 Task: Look for space in Sangmélima, Cameroon from 24th August, 2023 to 10th September, 2023 for 8 adults in price range Rs.12000 to Rs.15000. Place can be entire place or shared room with 4 bedrooms having 8 beds and 4 bathrooms. Property type can be house, flat, guest house. Amenities needed are: wifi, TV, free parkinig on premises, gym, breakfast. Booking option can be shelf check-in. Required host language is English.
Action: Mouse moved to (406, 103)
Screenshot: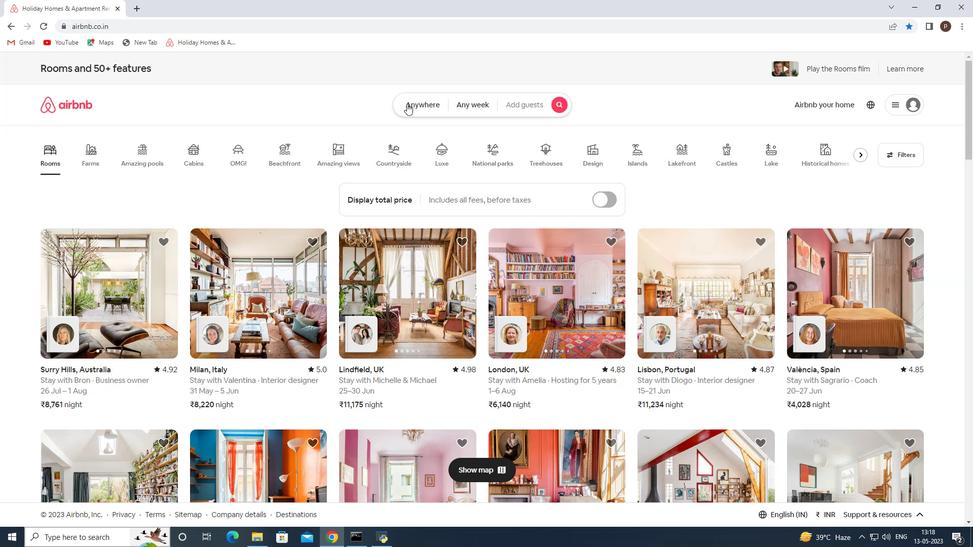 
Action: Mouse pressed left at (406, 103)
Screenshot: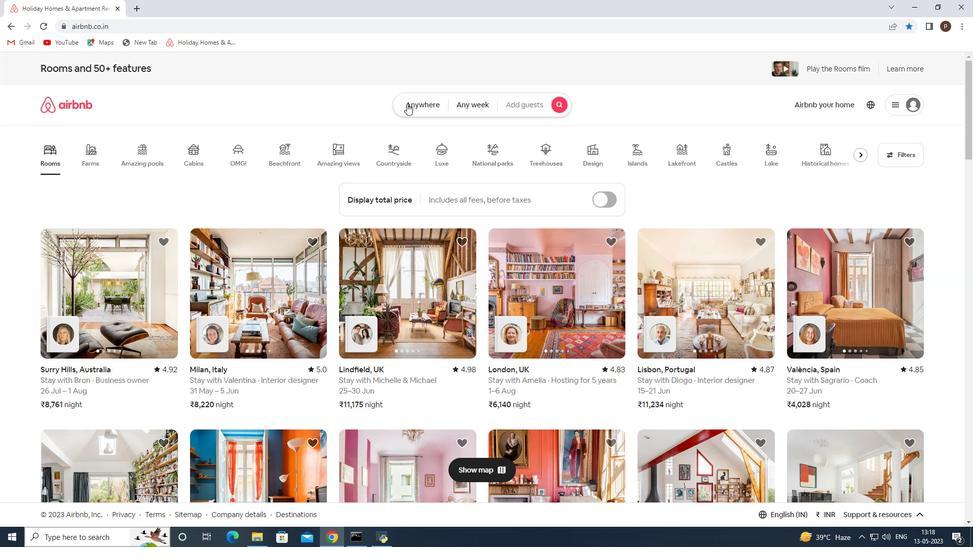 
Action: Mouse moved to (363, 147)
Screenshot: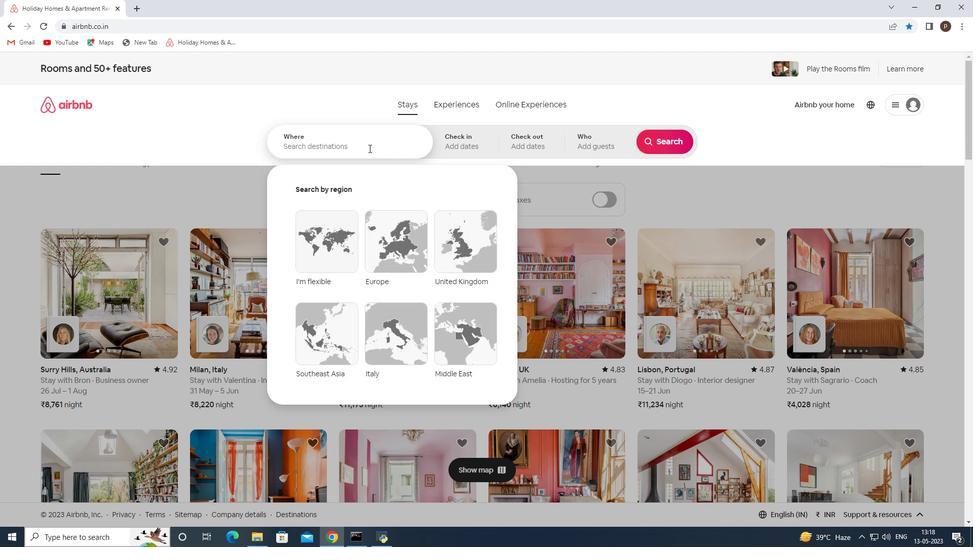 
Action: Mouse pressed left at (363, 147)
Screenshot: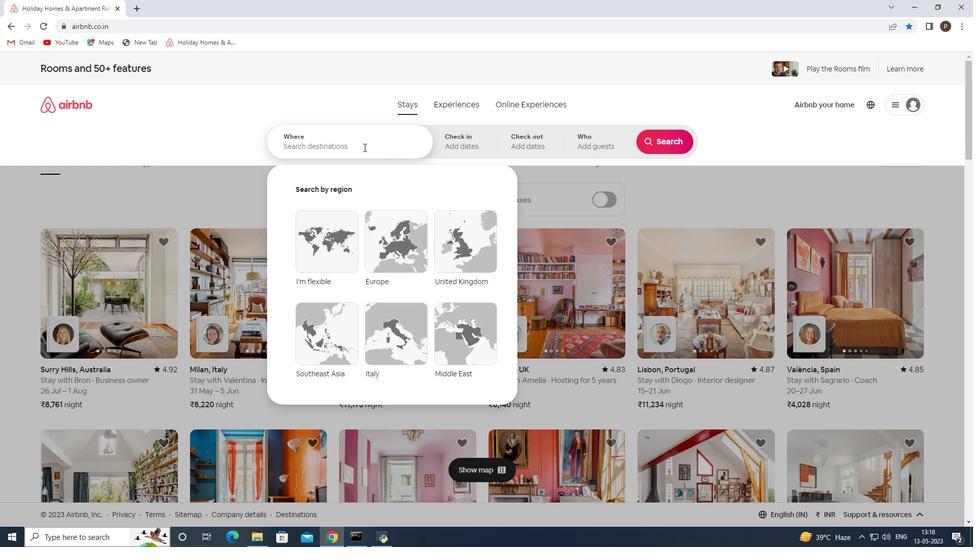 
Action: Key pressed <Key.caps_lock>S<Key.caps_lock>angmelima
Screenshot: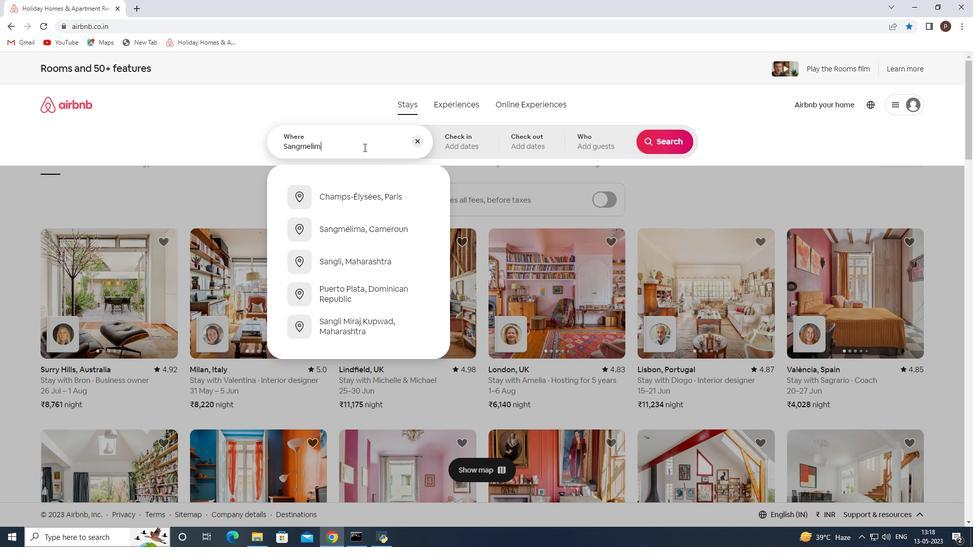 
Action: Mouse moved to (381, 198)
Screenshot: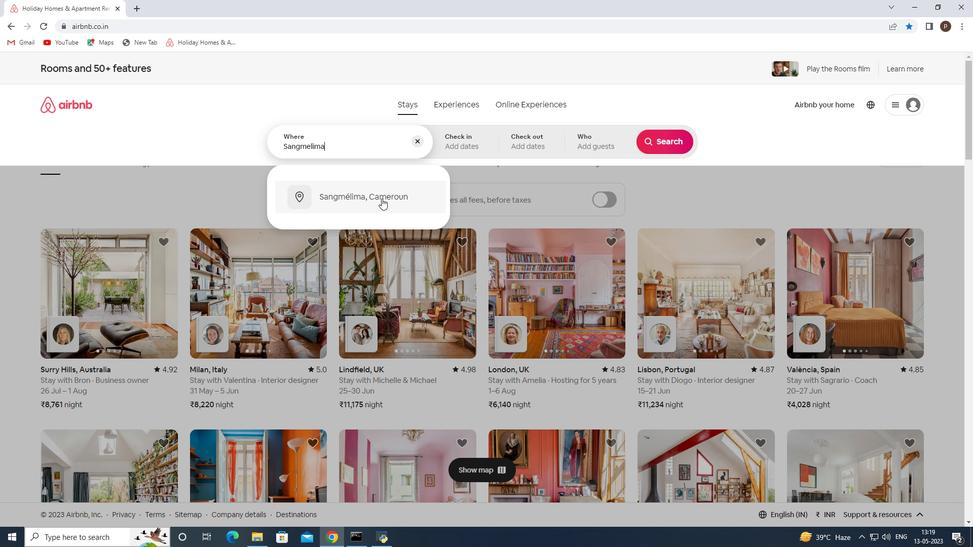 
Action: Mouse pressed left at (381, 198)
Screenshot: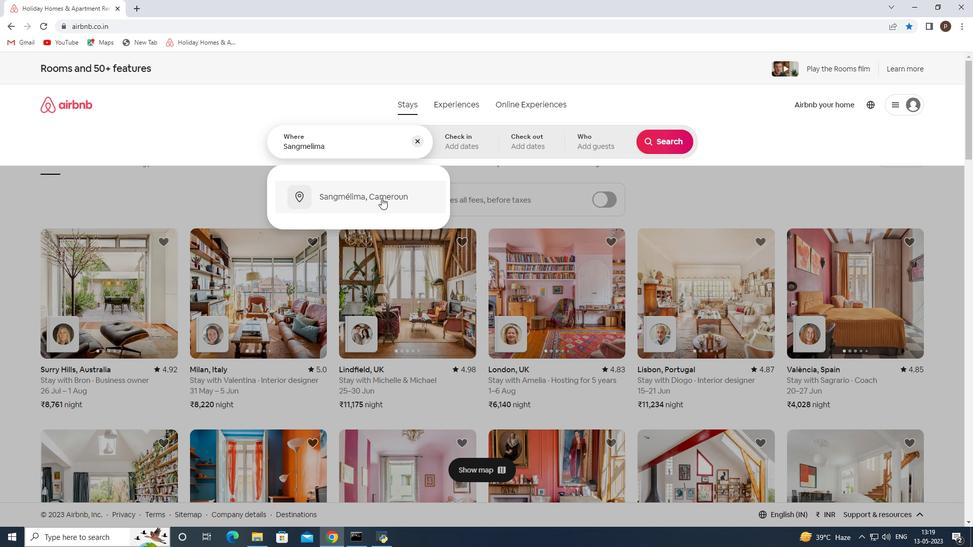 
Action: Mouse moved to (658, 223)
Screenshot: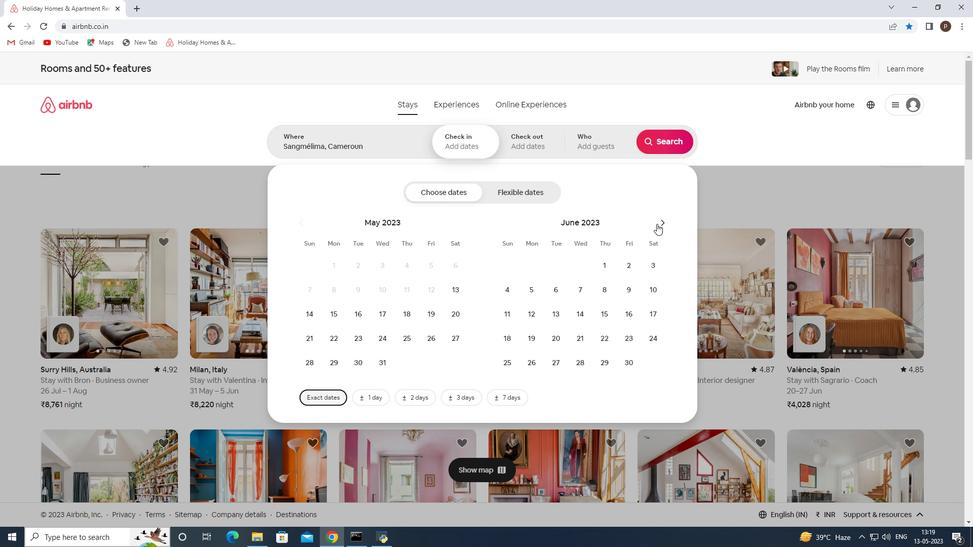 
Action: Mouse pressed left at (658, 223)
Screenshot: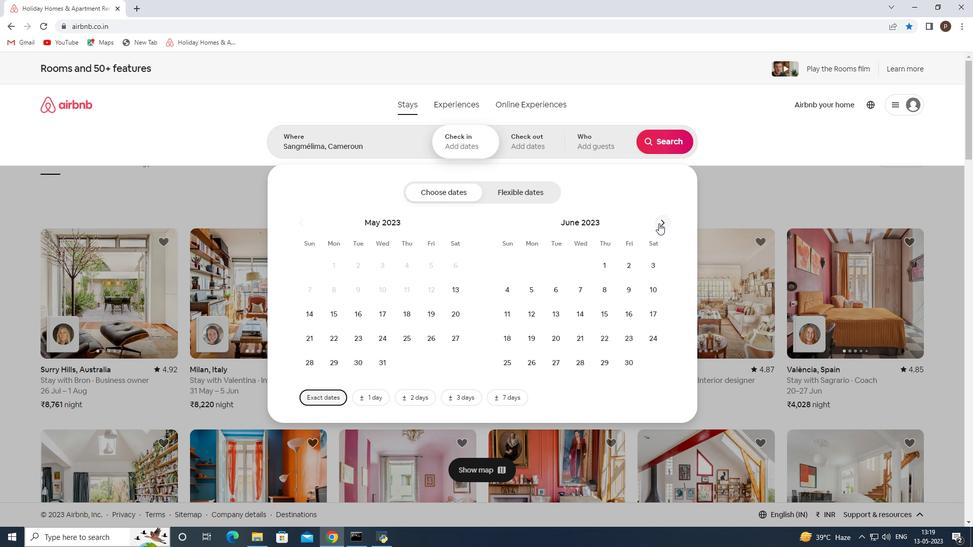 
Action: Mouse pressed left at (658, 223)
Screenshot: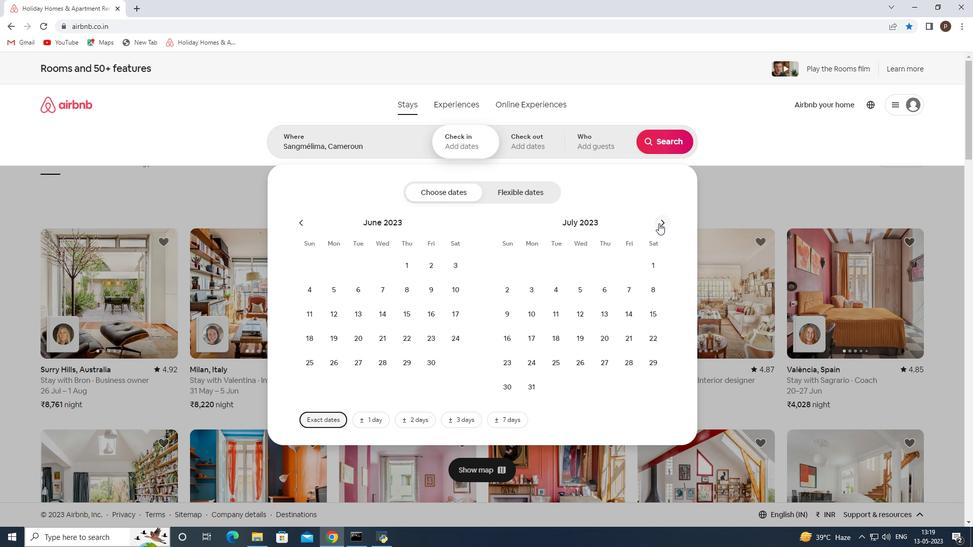 
Action: Mouse pressed left at (658, 223)
Screenshot: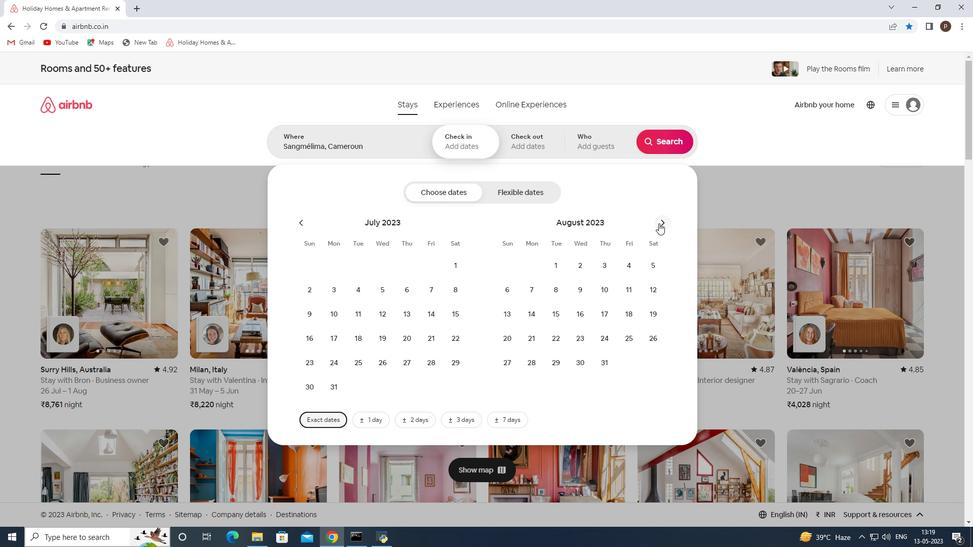 
Action: Mouse moved to (404, 338)
Screenshot: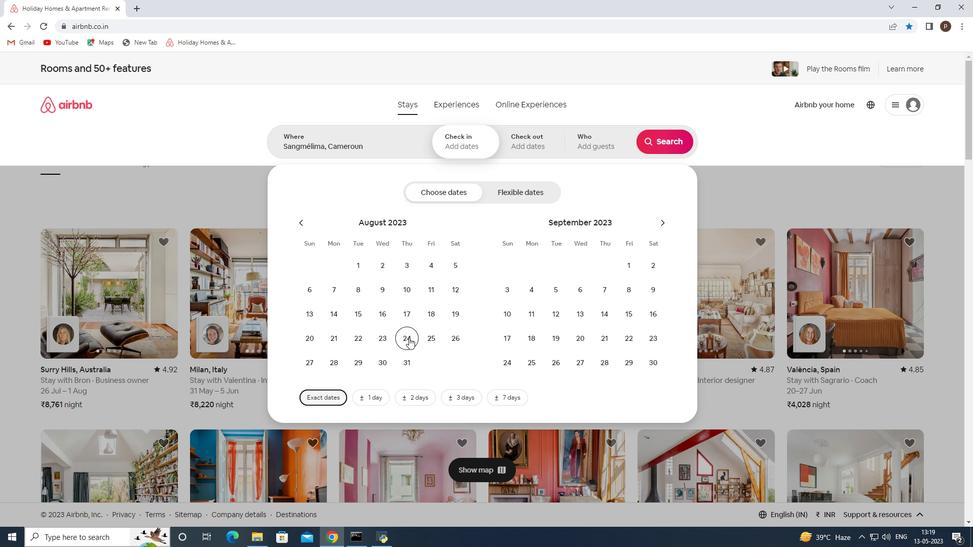 
Action: Mouse pressed left at (404, 338)
Screenshot: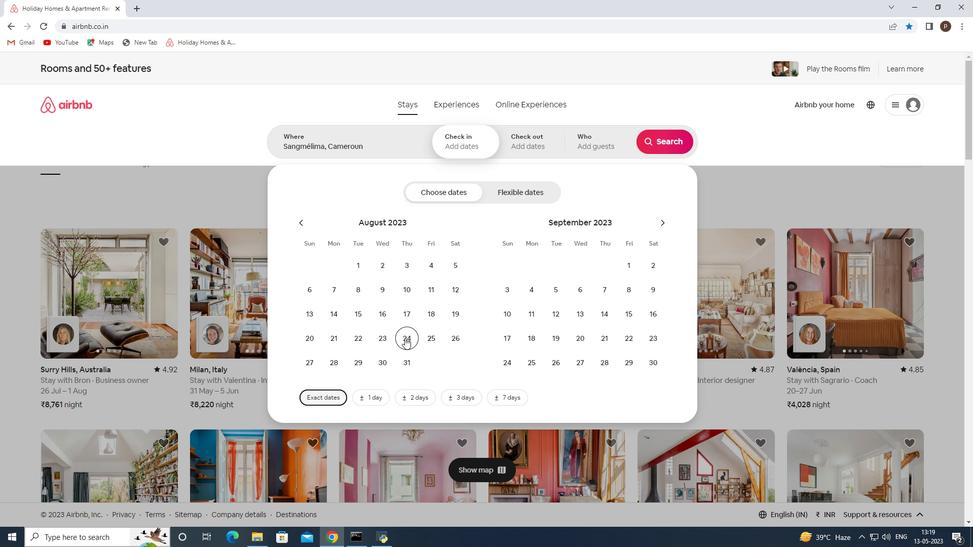 
Action: Mouse moved to (508, 310)
Screenshot: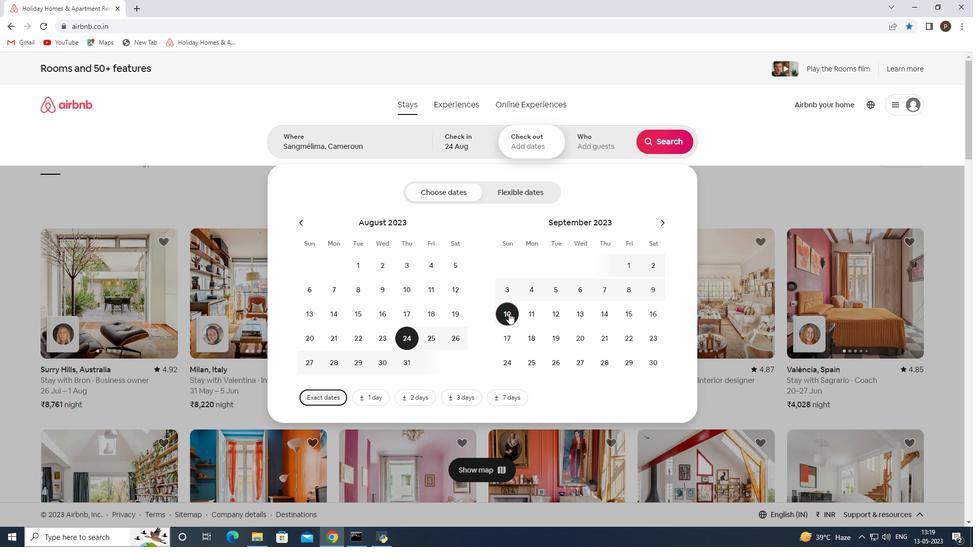 
Action: Mouse pressed left at (508, 310)
Screenshot: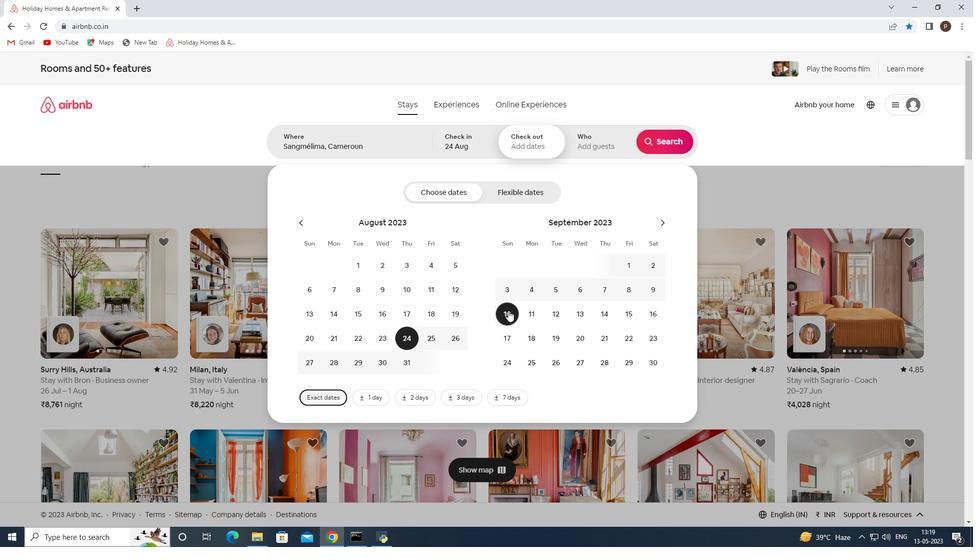 
Action: Mouse moved to (591, 146)
Screenshot: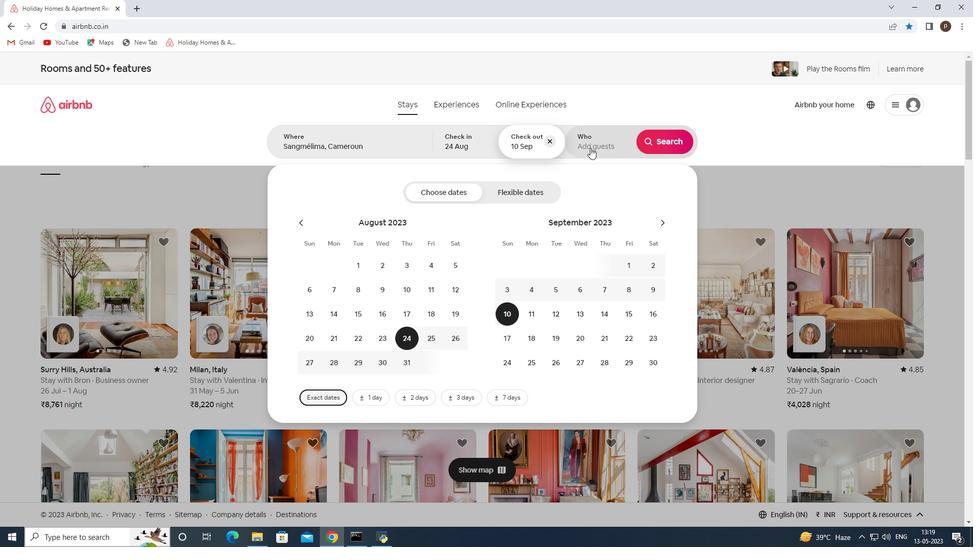 
Action: Mouse pressed left at (591, 146)
Screenshot: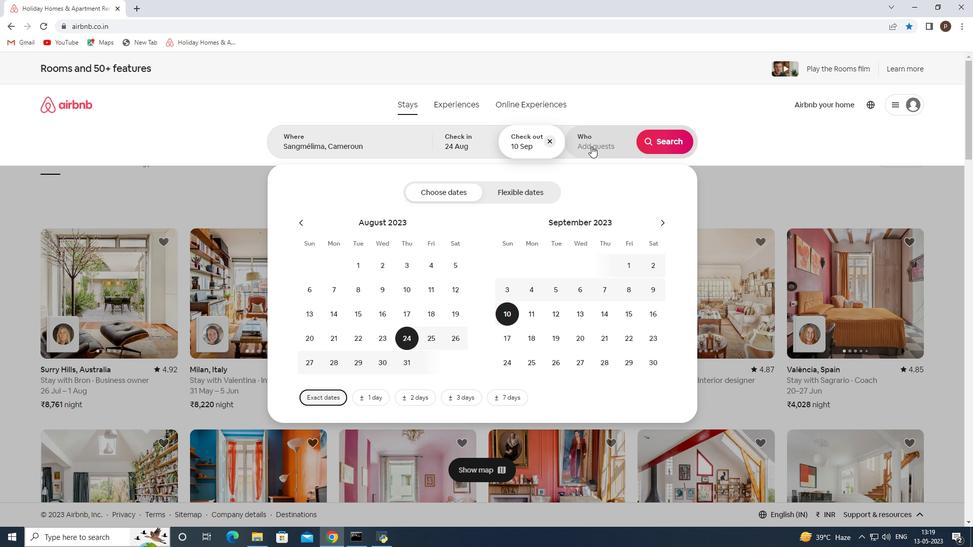 
Action: Mouse moved to (669, 197)
Screenshot: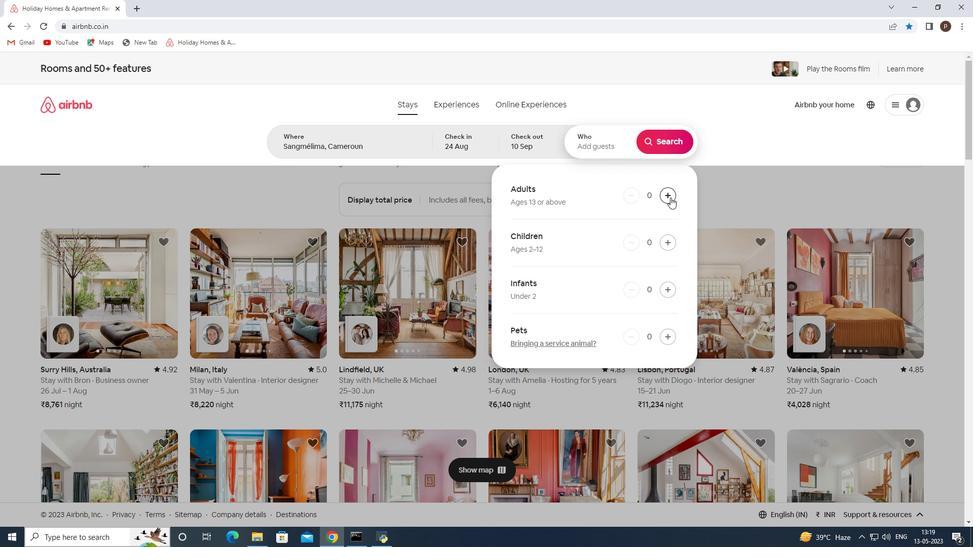 
Action: Mouse pressed left at (669, 197)
Screenshot: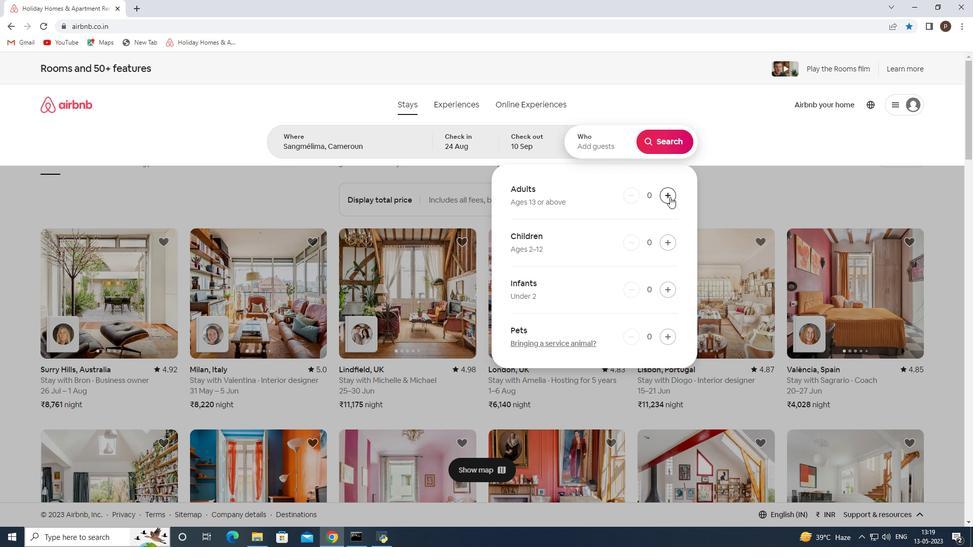 
Action: Mouse pressed left at (669, 197)
Screenshot: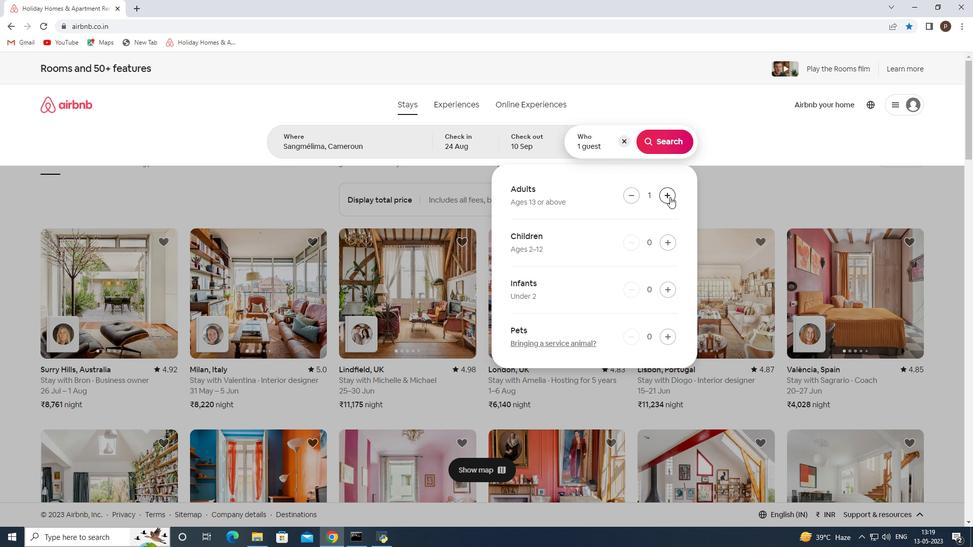
Action: Mouse pressed left at (669, 197)
Screenshot: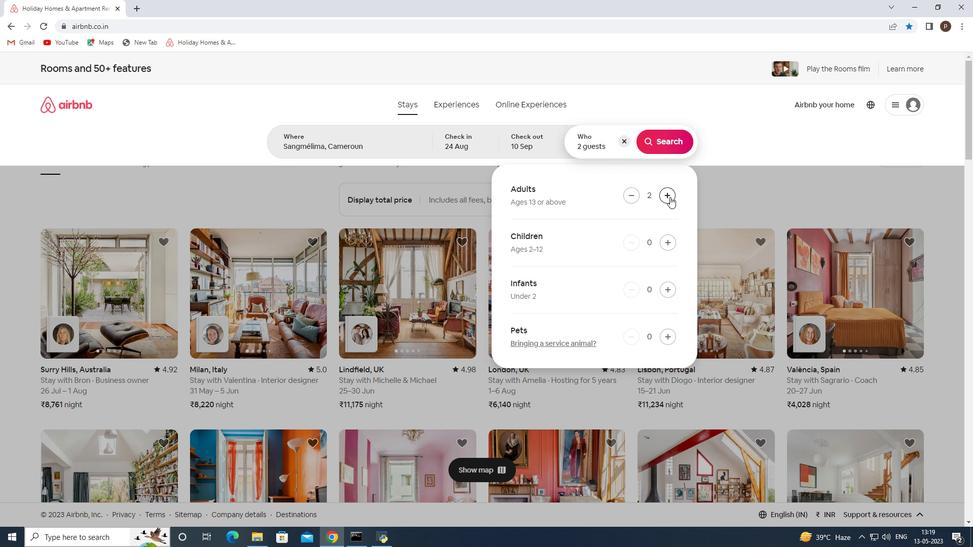 
Action: Mouse pressed left at (669, 197)
Screenshot: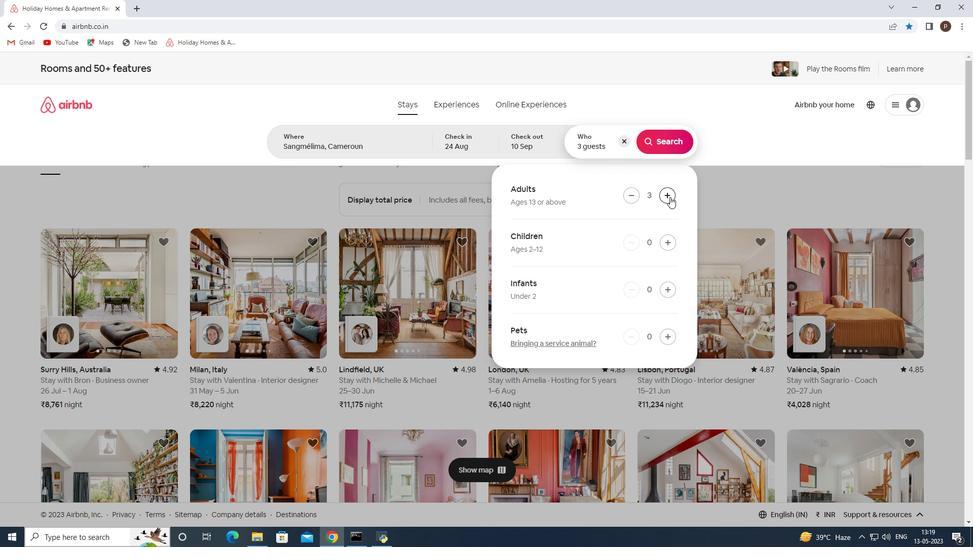 
Action: Mouse pressed left at (669, 197)
Screenshot: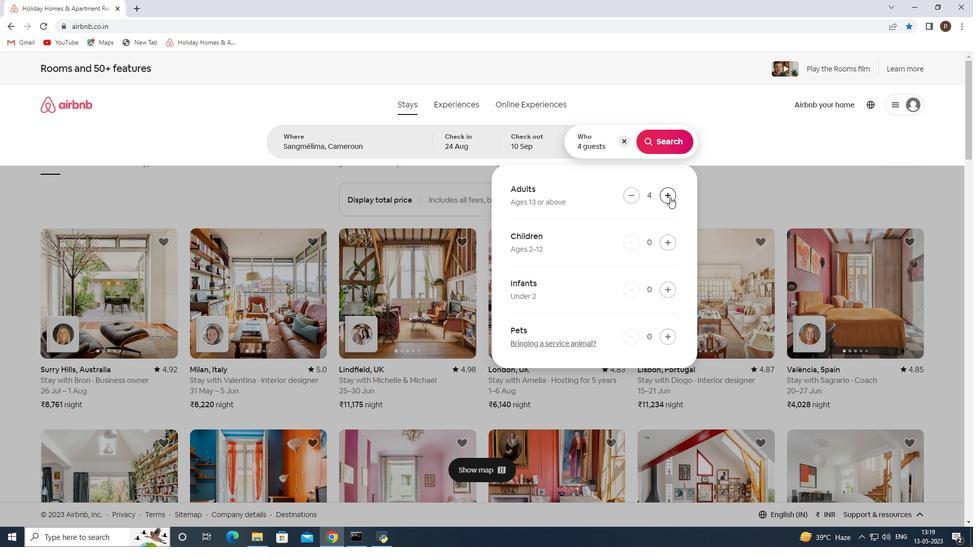 
Action: Mouse pressed left at (669, 197)
Screenshot: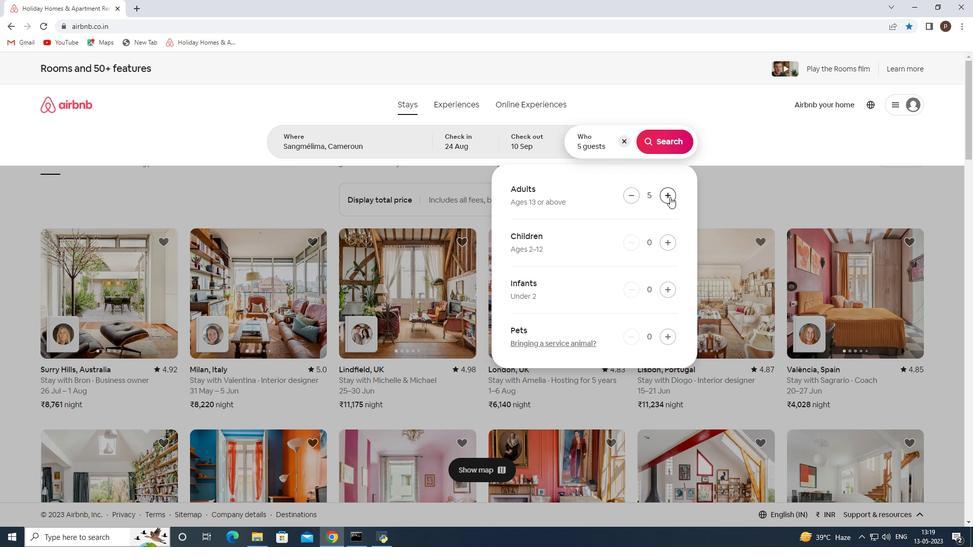 
Action: Mouse pressed left at (669, 197)
Screenshot: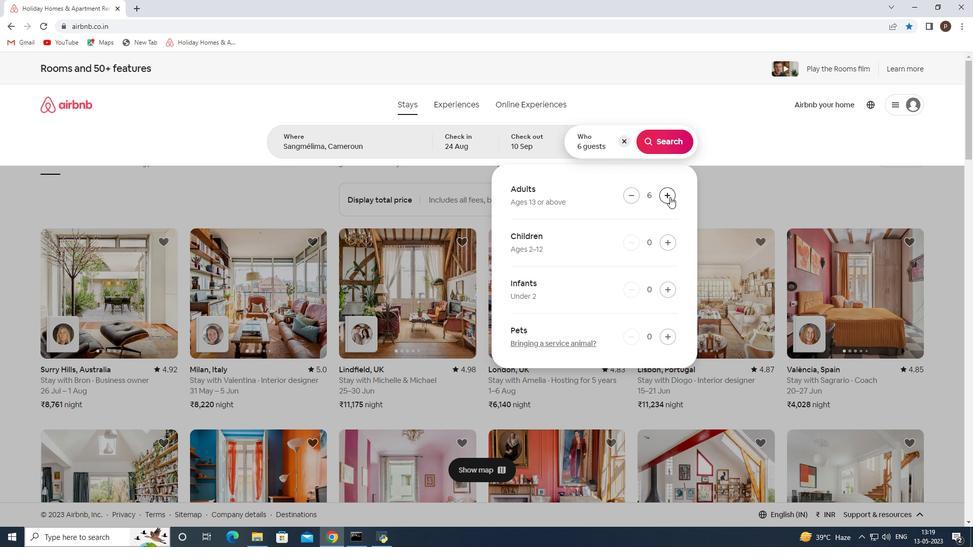 
Action: Mouse pressed left at (669, 197)
Screenshot: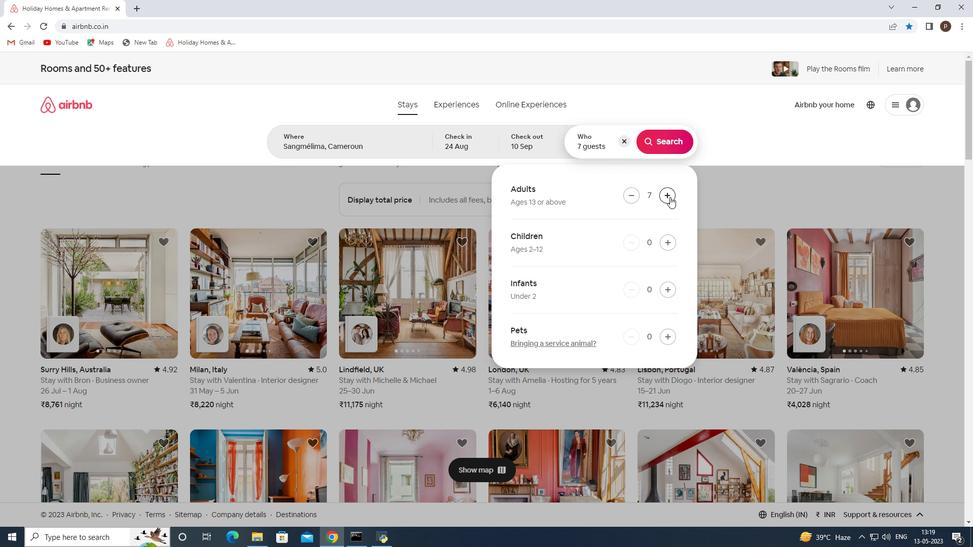 
Action: Mouse moved to (666, 143)
Screenshot: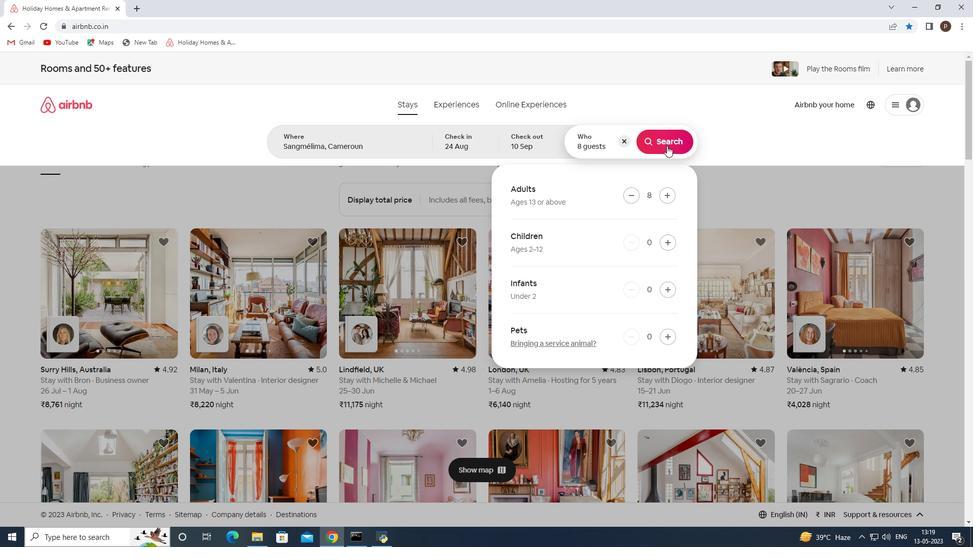 
Action: Mouse pressed left at (666, 143)
Screenshot: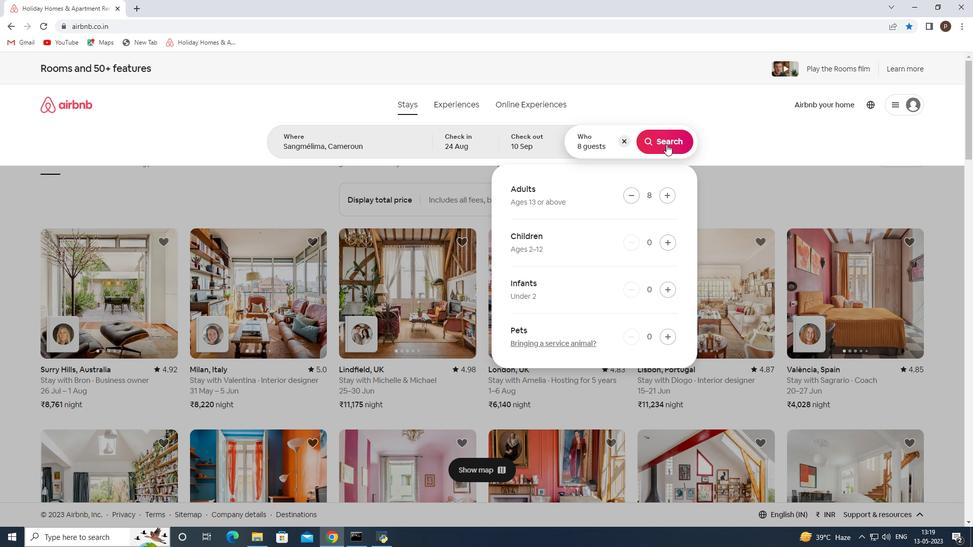 
Action: Mouse moved to (916, 110)
Screenshot: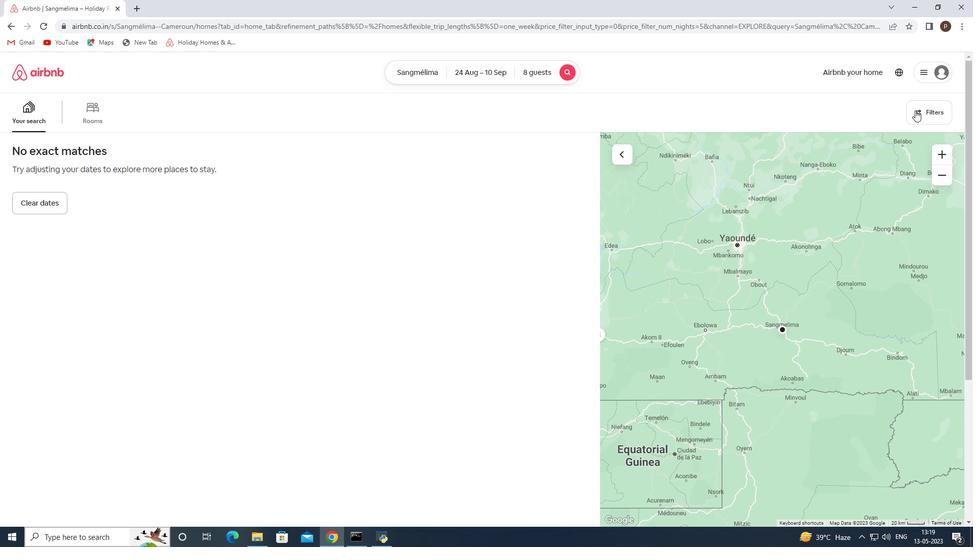 
Action: Mouse pressed left at (916, 110)
Screenshot: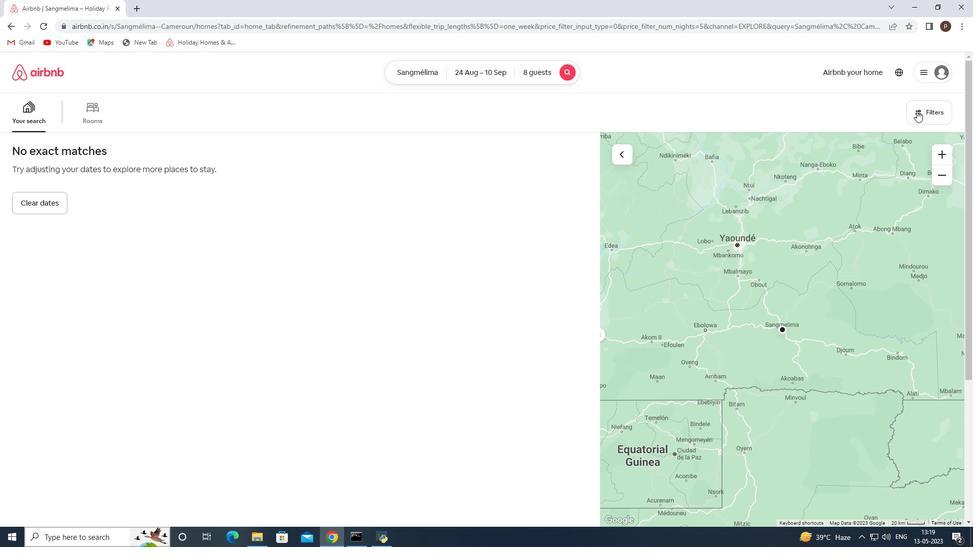 
Action: Mouse moved to (337, 363)
Screenshot: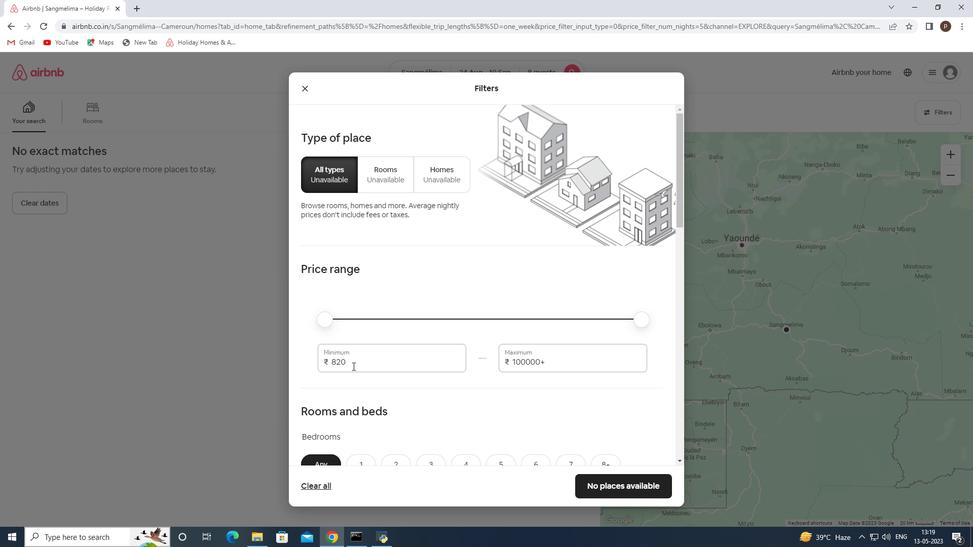 
Action: Mouse pressed left at (337, 363)
Screenshot: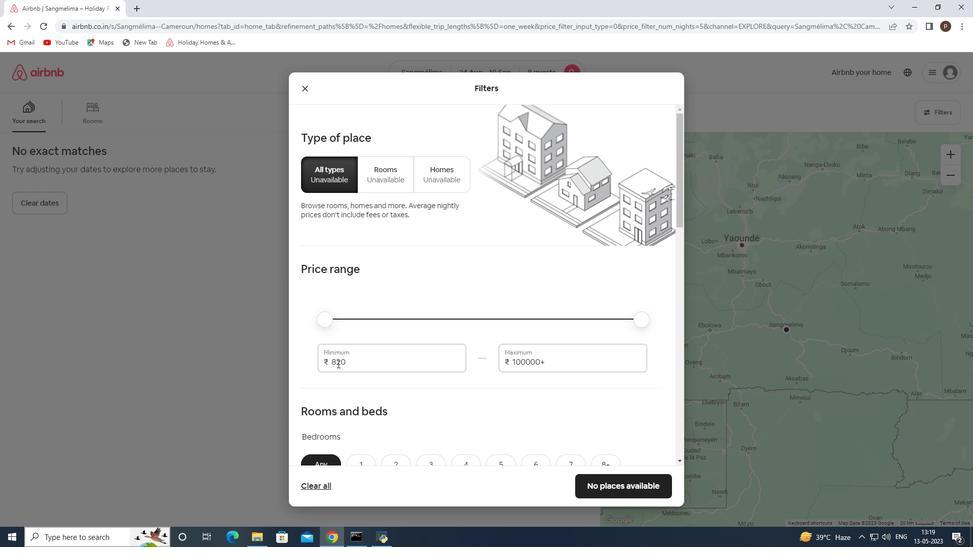
Action: Mouse pressed left at (337, 363)
Screenshot: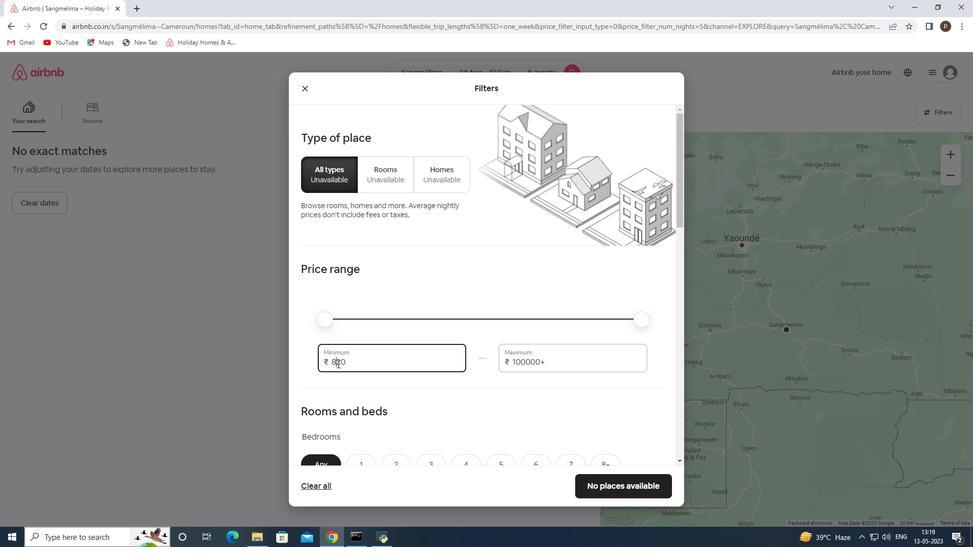 
Action: Key pressed 12000<Key.tab>15000
Screenshot: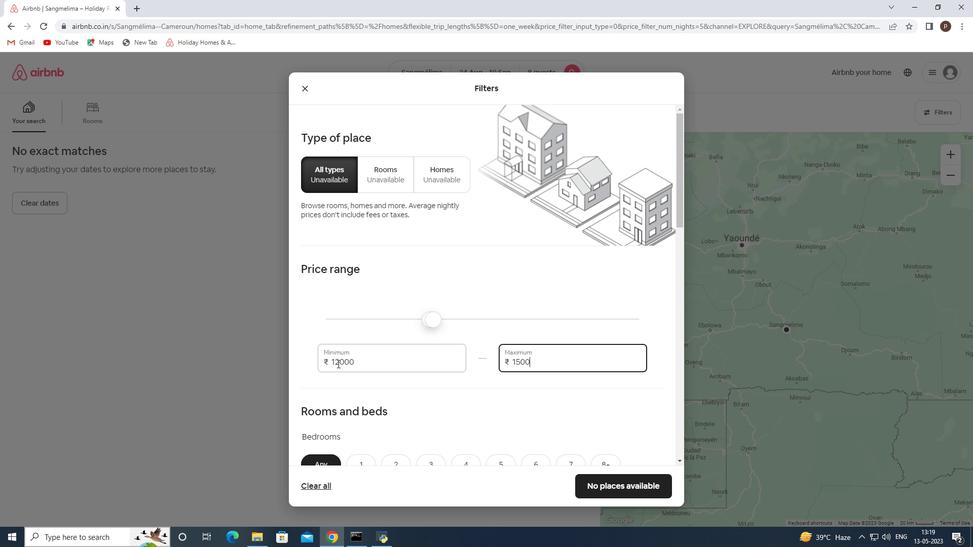 
Action: Mouse scrolled (337, 363) with delta (0, 0)
Screenshot: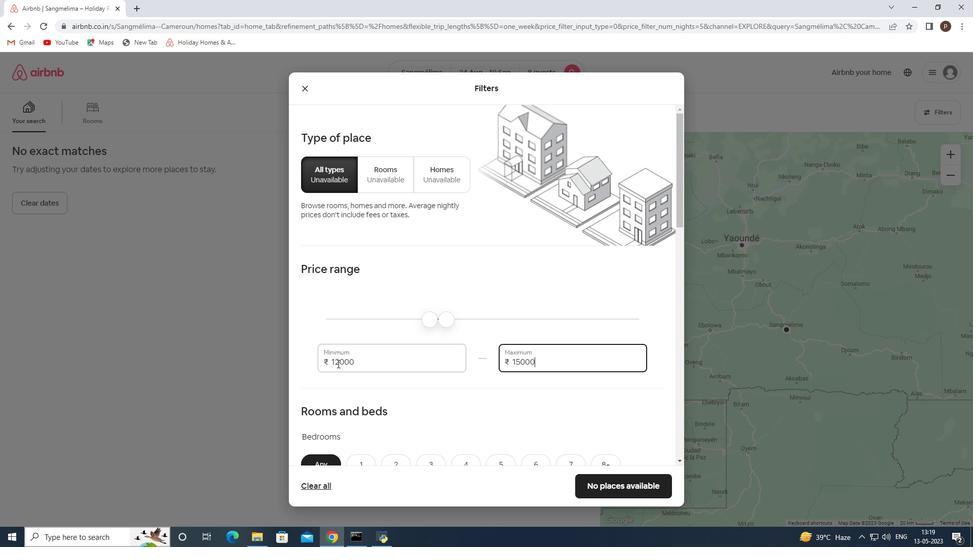 
Action: Mouse scrolled (337, 363) with delta (0, 0)
Screenshot: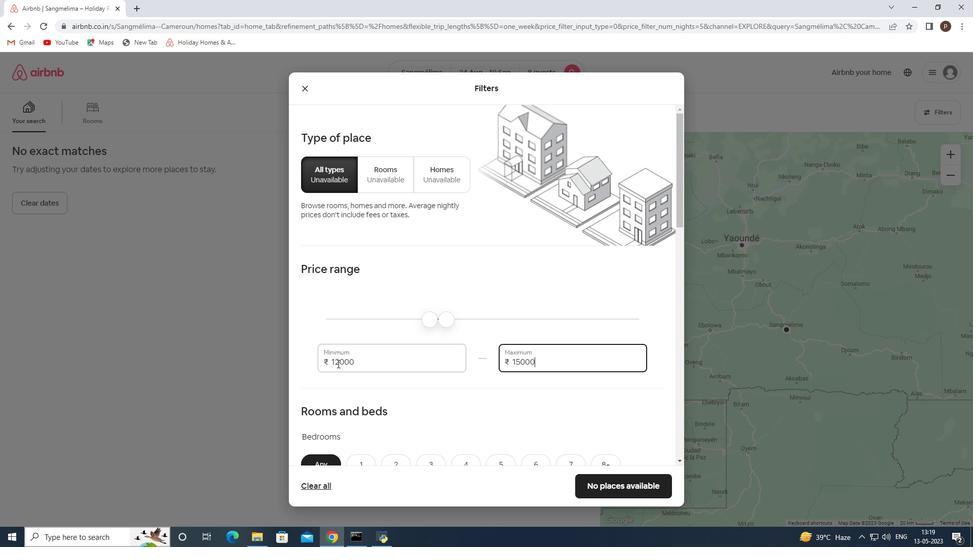 
Action: Mouse moved to (468, 359)
Screenshot: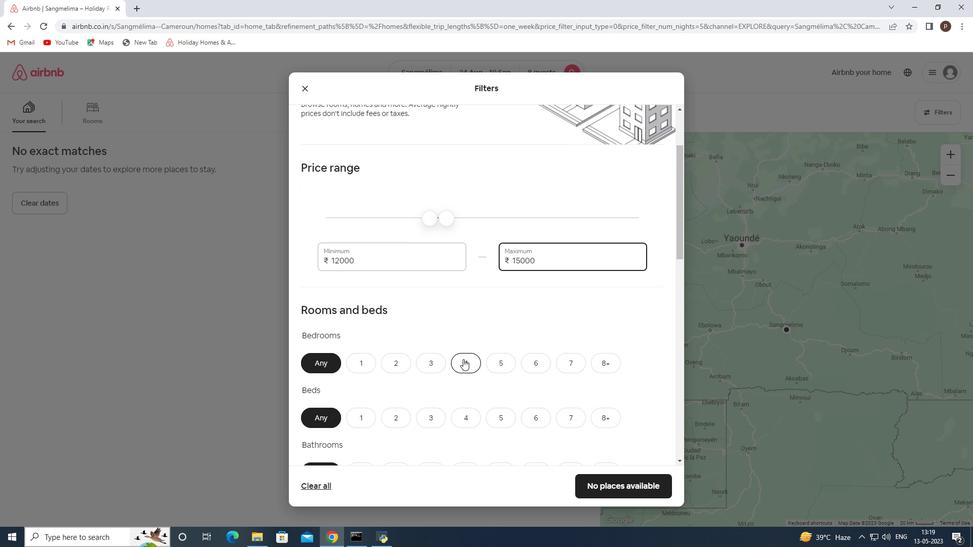 
Action: Mouse pressed left at (468, 359)
Screenshot: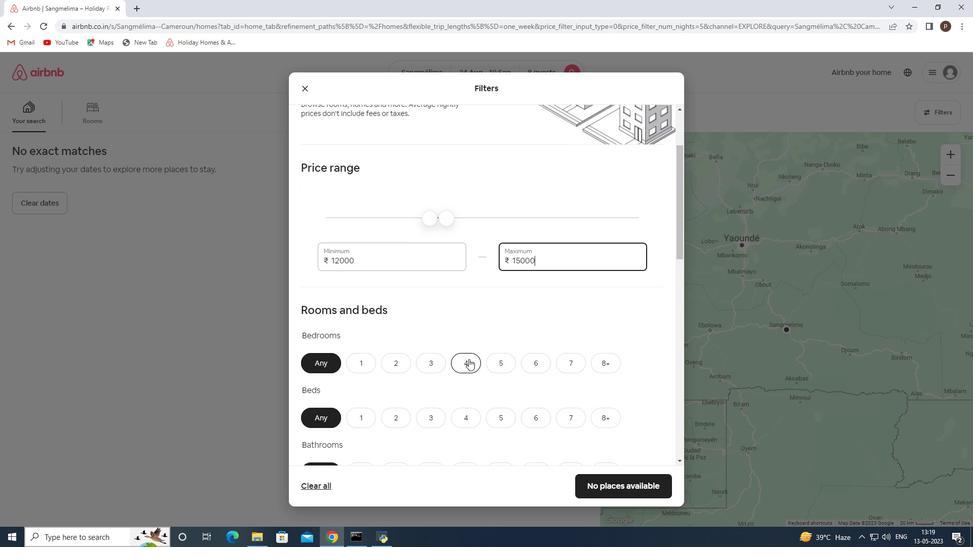 
Action: Mouse scrolled (468, 358) with delta (0, 0)
Screenshot: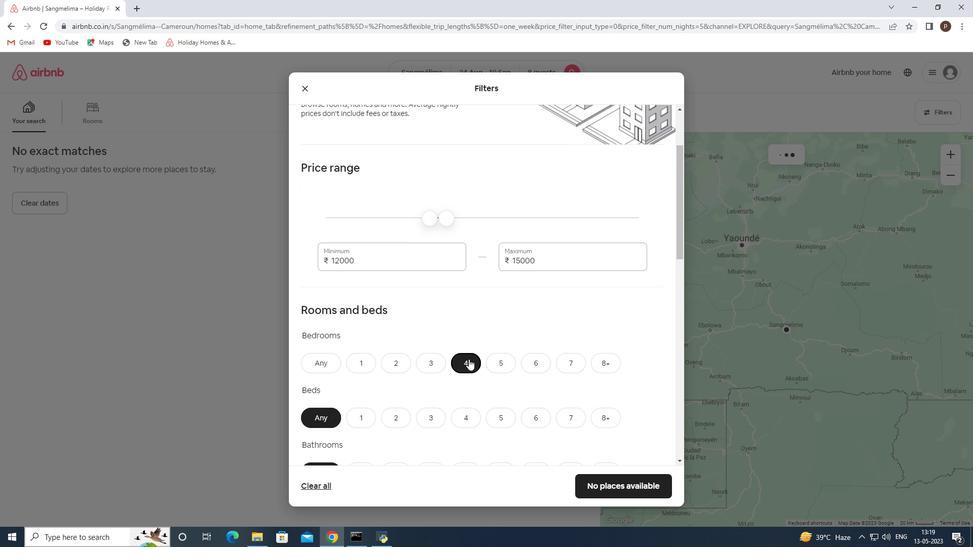 
Action: Mouse moved to (607, 362)
Screenshot: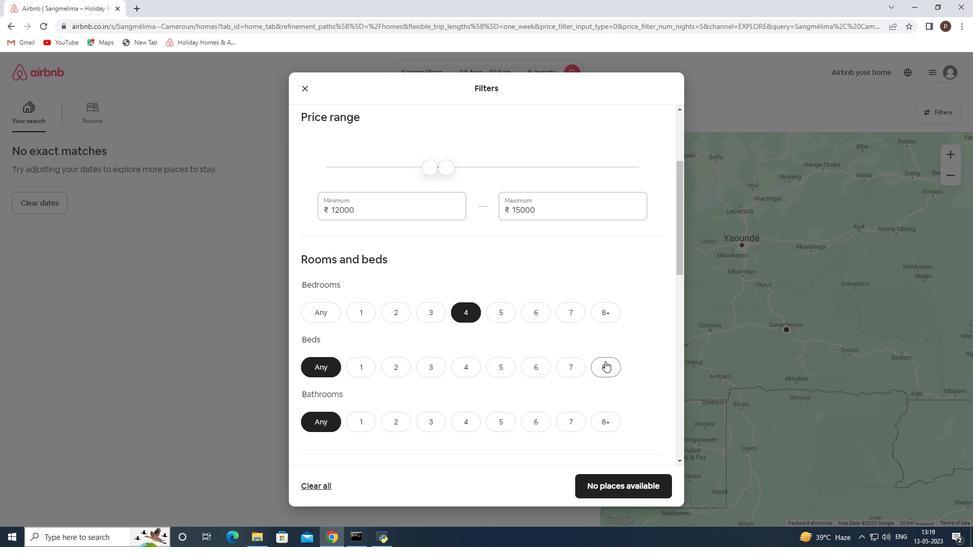 
Action: Mouse pressed left at (607, 362)
Screenshot: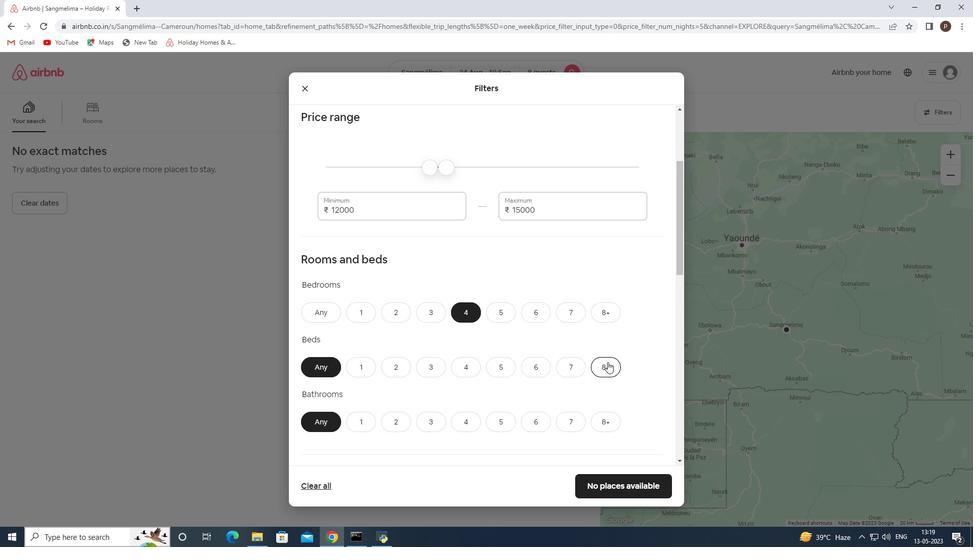 
Action: Mouse moved to (460, 419)
Screenshot: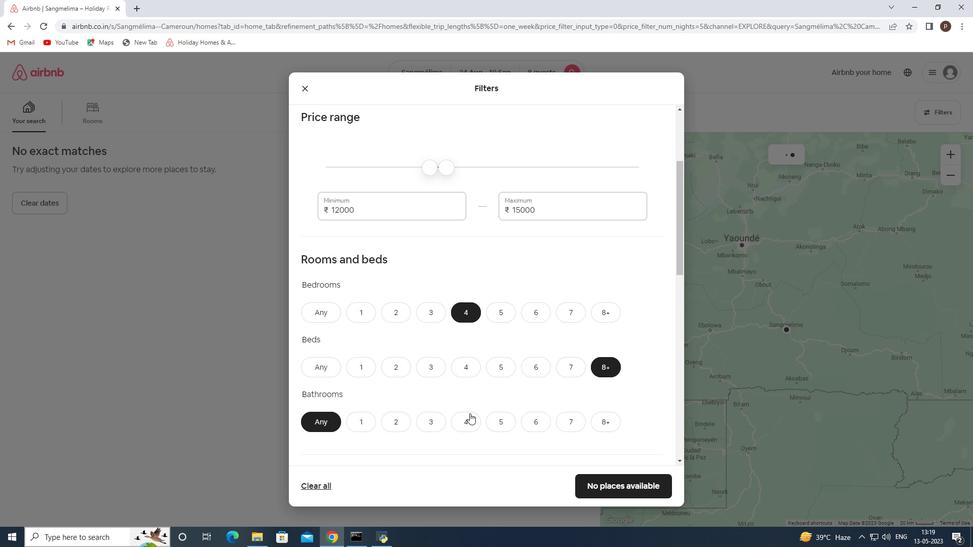 
Action: Mouse pressed left at (460, 419)
Screenshot: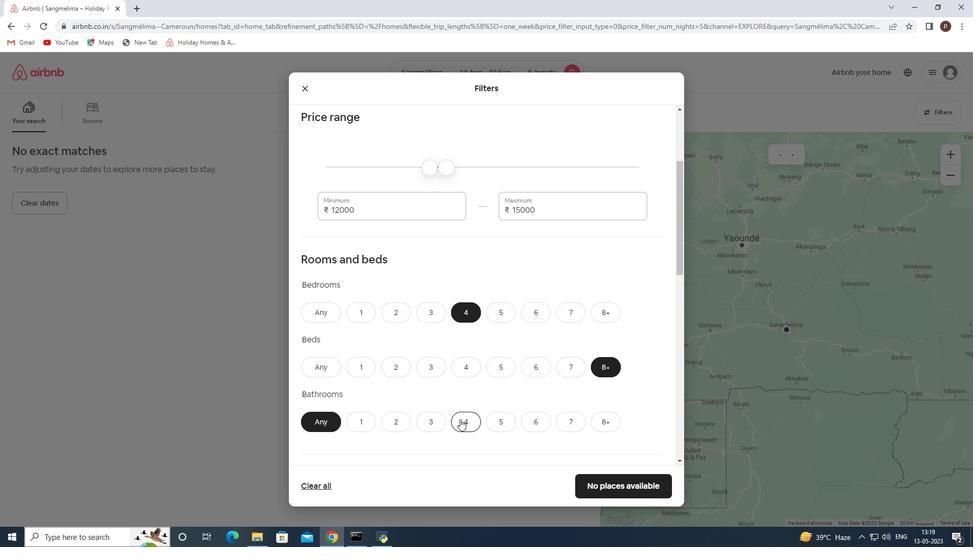 
Action: Mouse moved to (461, 363)
Screenshot: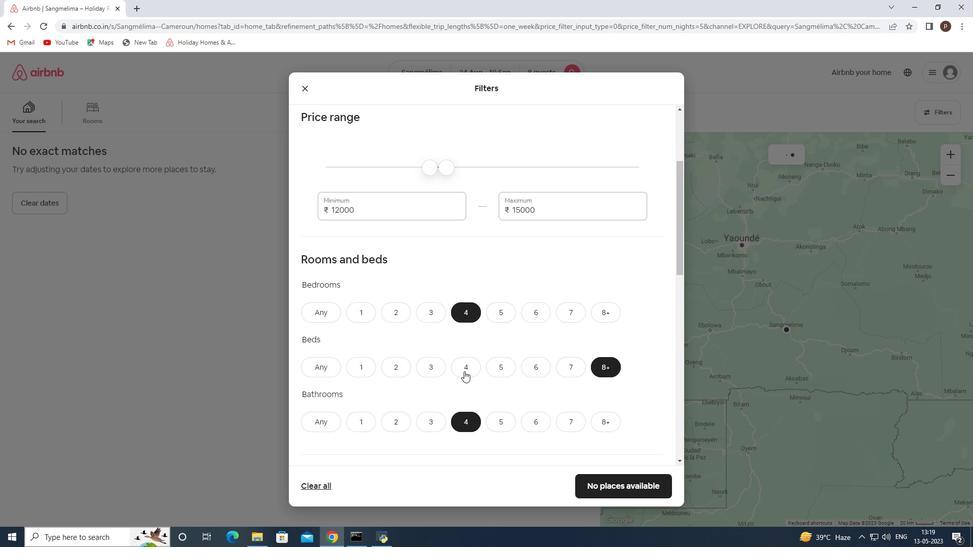 
Action: Mouse scrolled (461, 363) with delta (0, 0)
Screenshot: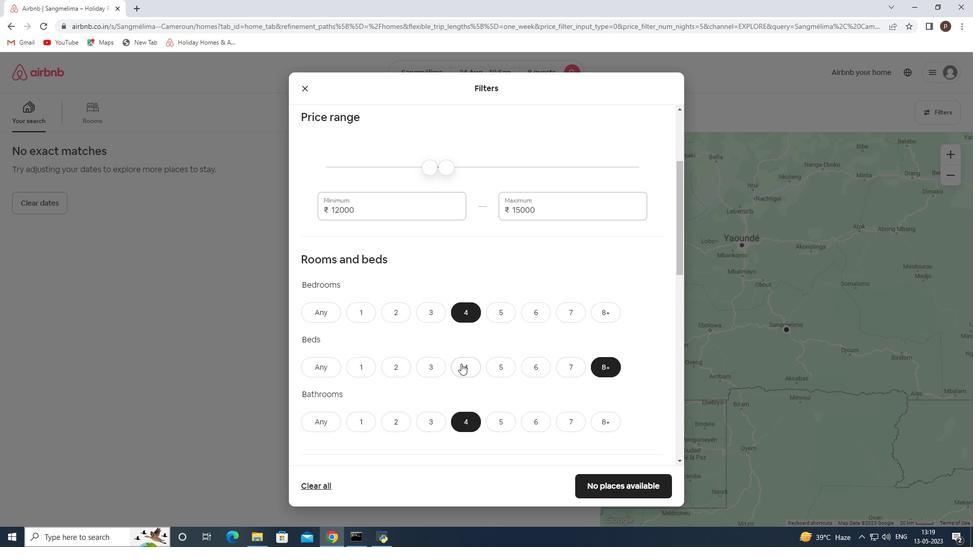 
Action: Mouse moved to (459, 359)
Screenshot: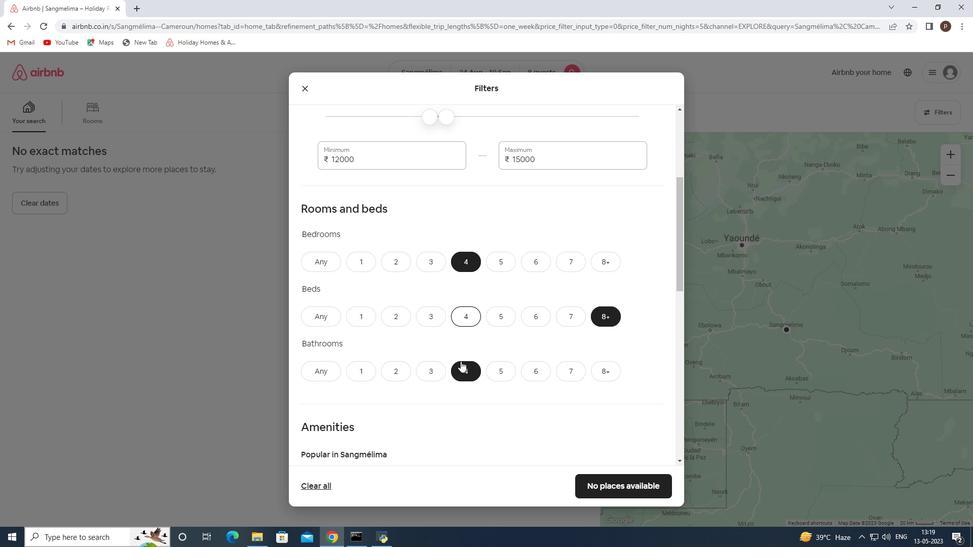 
Action: Mouse scrolled (459, 358) with delta (0, 0)
Screenshot: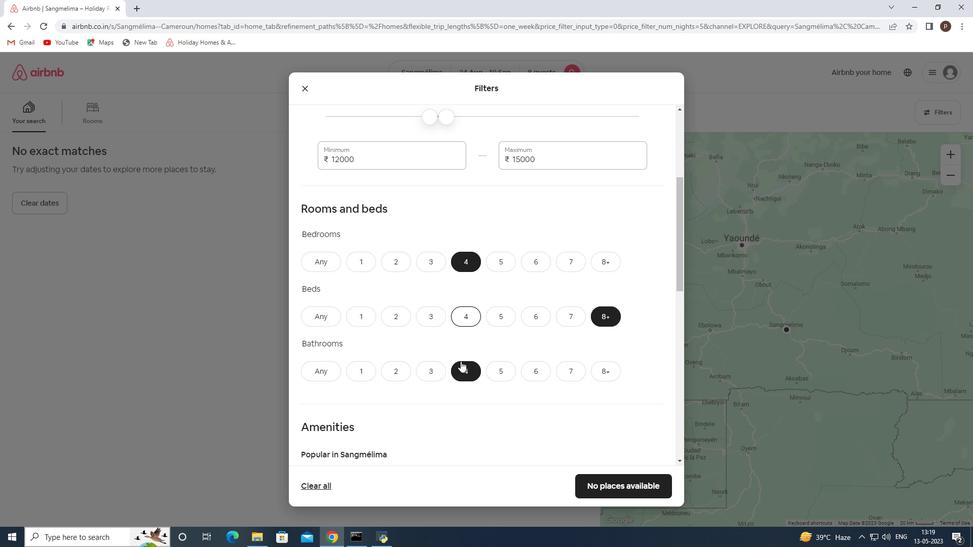 
Action: Mouse moved to (459, 355)
Screenshot: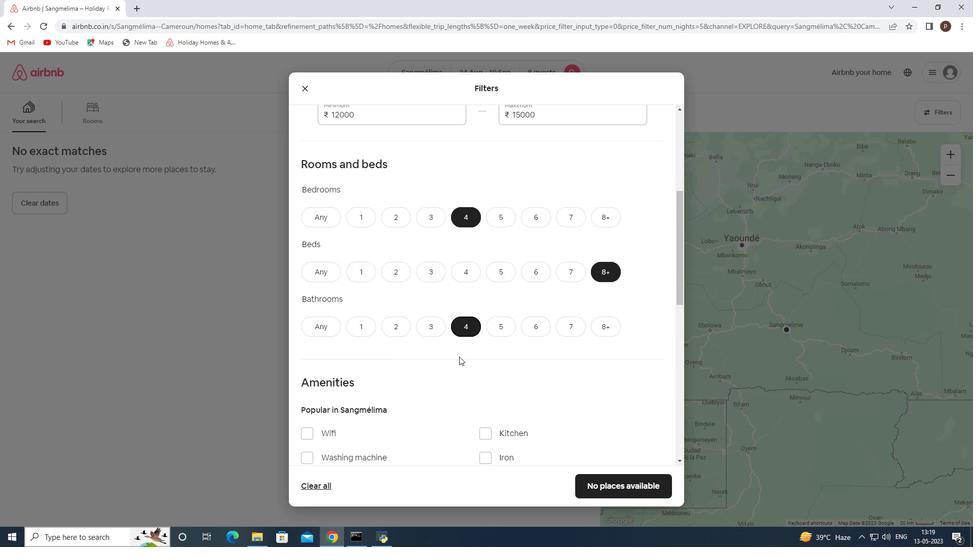 
Action: Mouse scrolled (459, 354) with delta (0, 0)
Screenshot: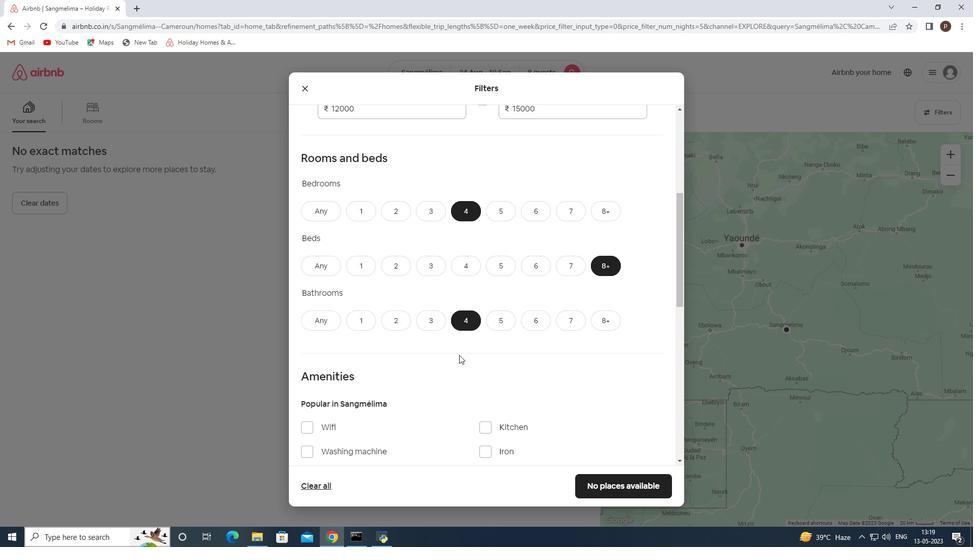 
Action: Mouse moved to (462, 333)
Screenshot: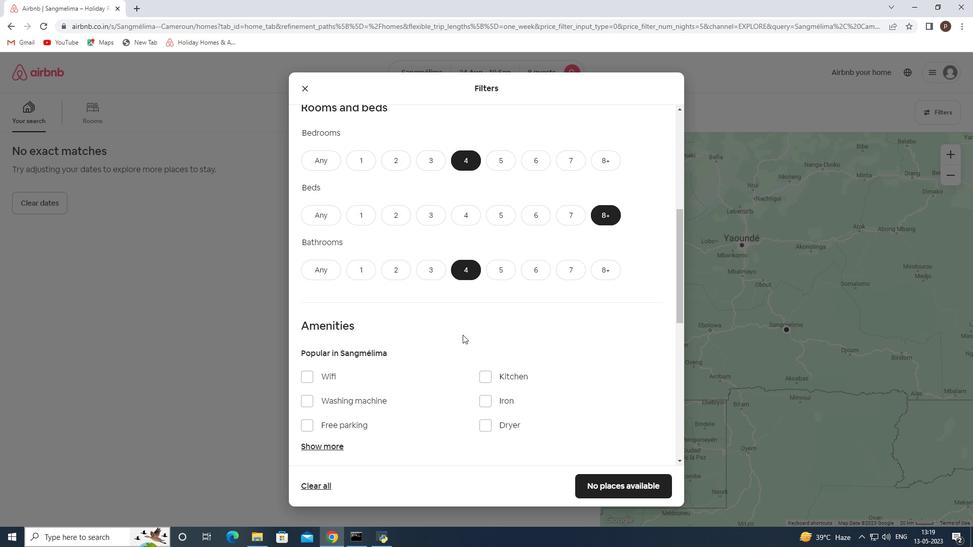 
Action: Mouse scrolled (462, 333) with delta (0, 0)
Screenshot: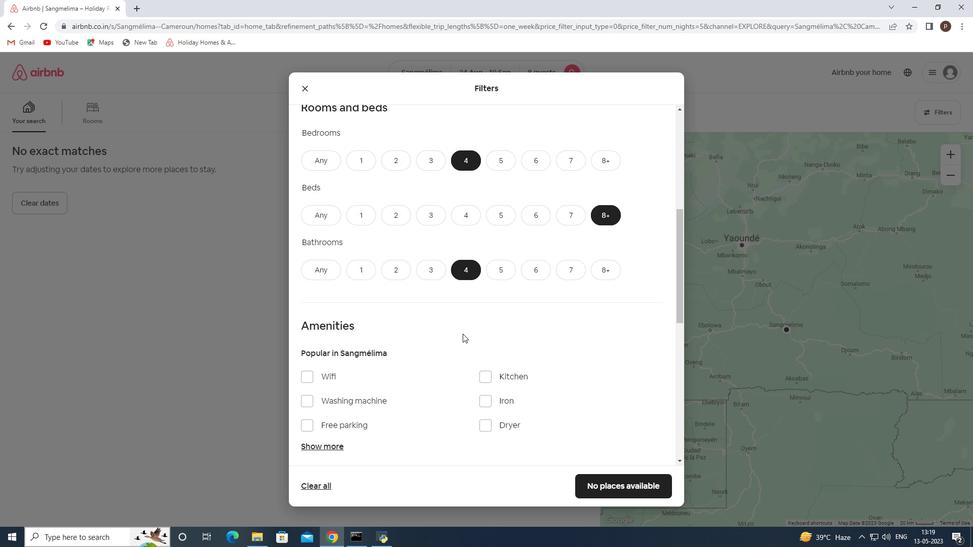 
Action: Mouse moved to (305, 326)
Screenshot: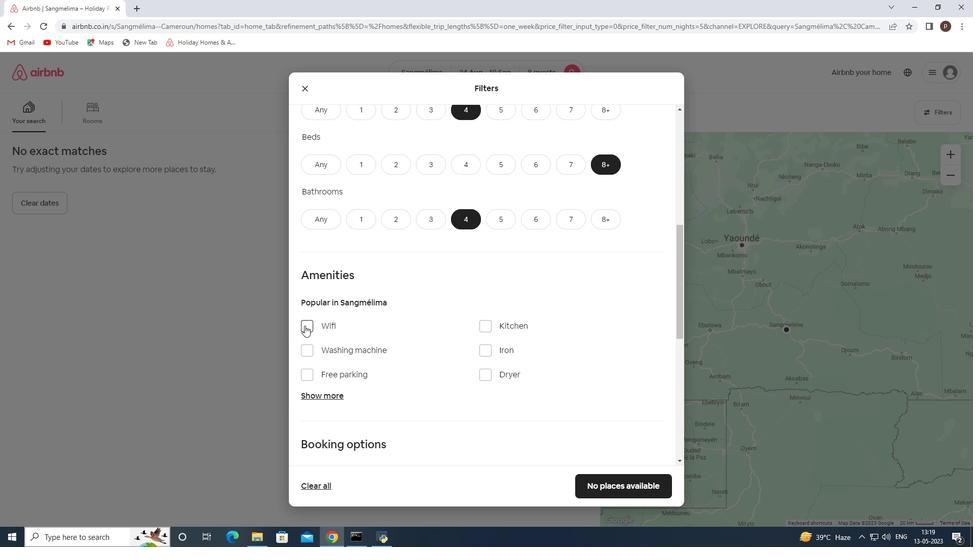 
Action: Mouse pressed left at (305, 326)
Screenshot: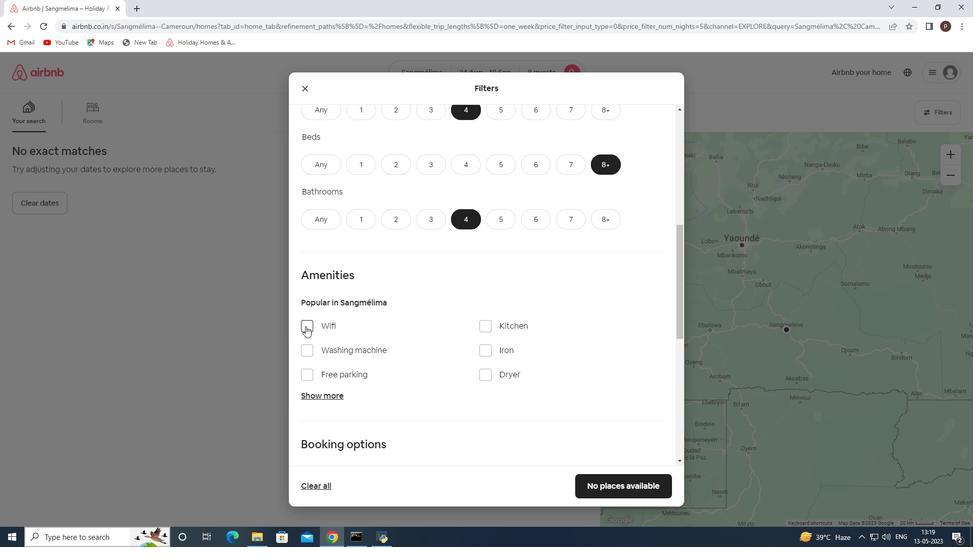 
Action: Mouse moved to (317, 394)
Screenshot: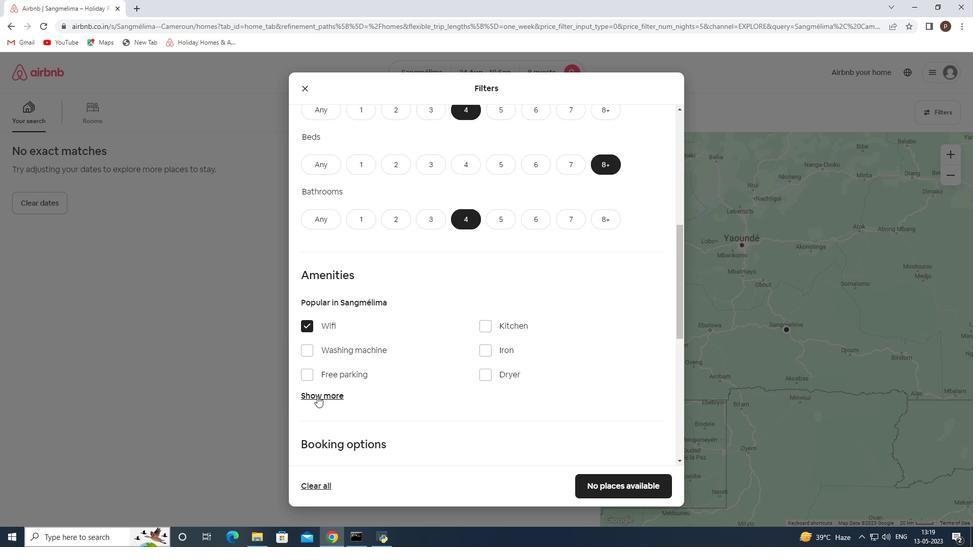 
Action: Mouse pressed left at (317, 394)
Screenshot: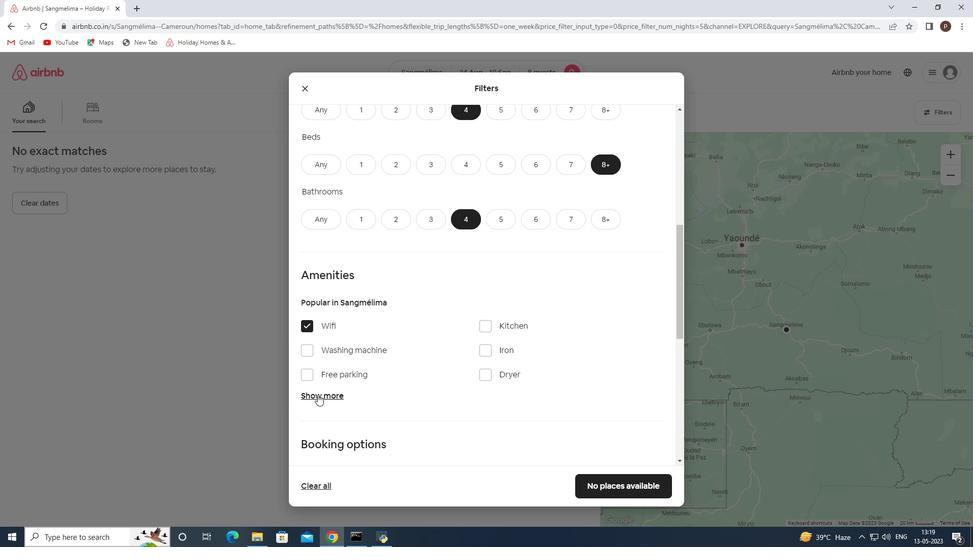 
Action: Mouse moved to (309, 375)
Screenshot: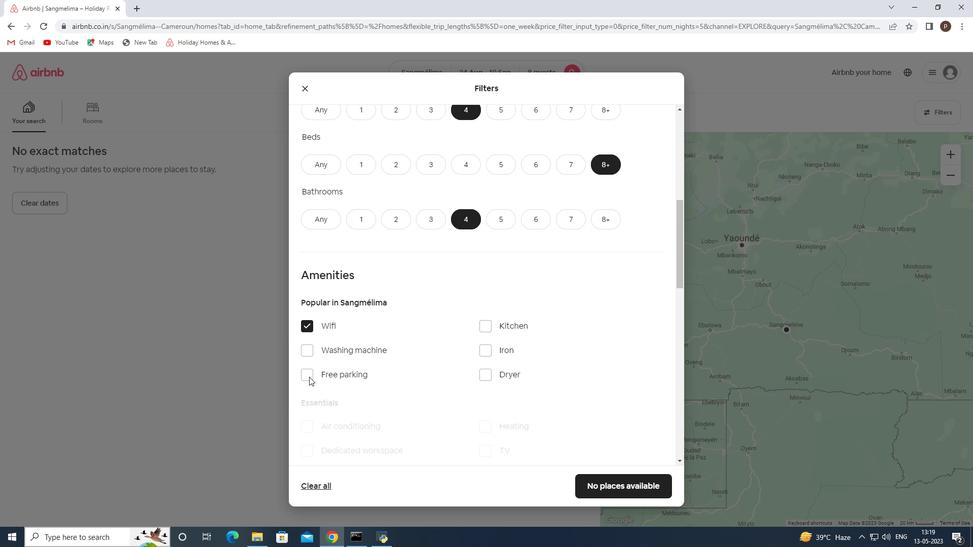 
Action: Mouse pressed left at (309, 375)
Screenshot: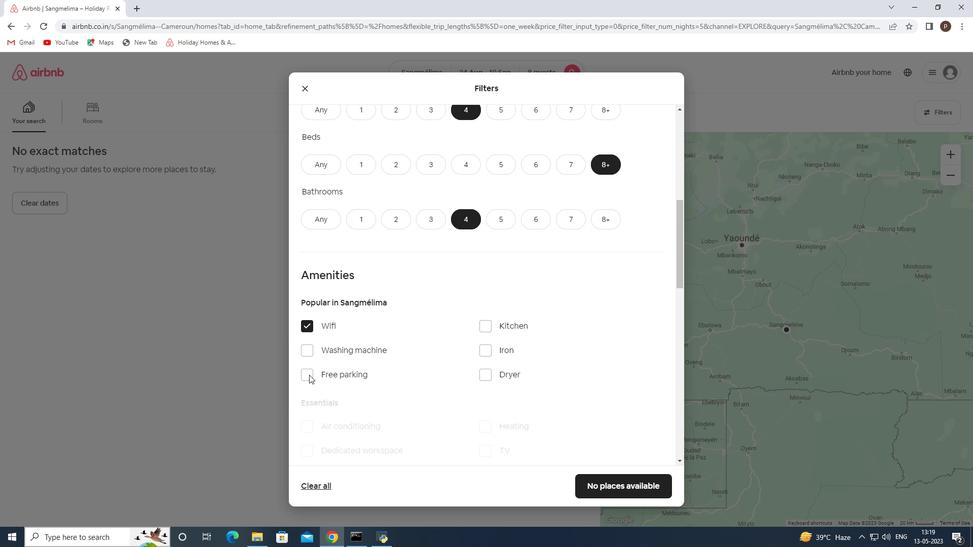 
Action: Mouse scrolled (309, 374) with delta (0, 0)
Screenshot: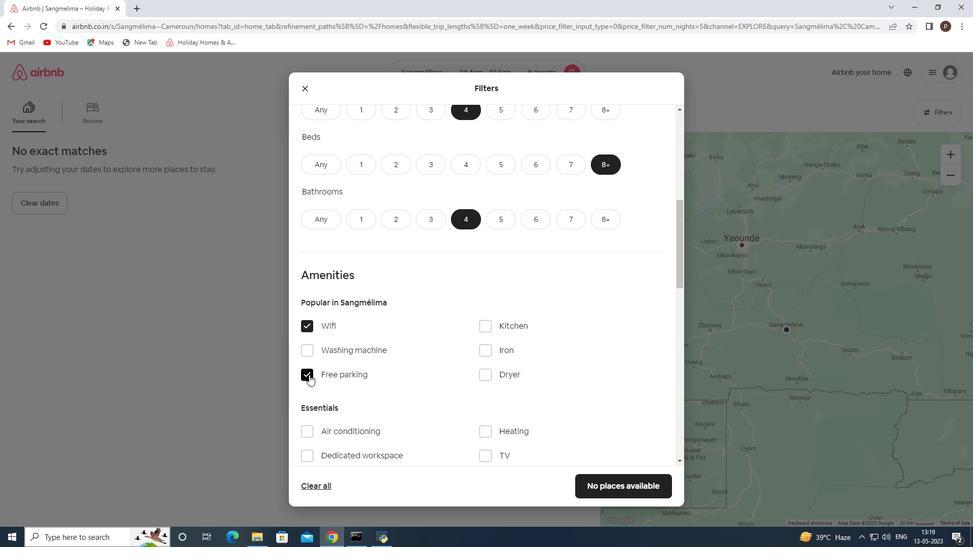 
Action: Mouse scrolled (309, 374) with delta (0, 0)
Screenshot: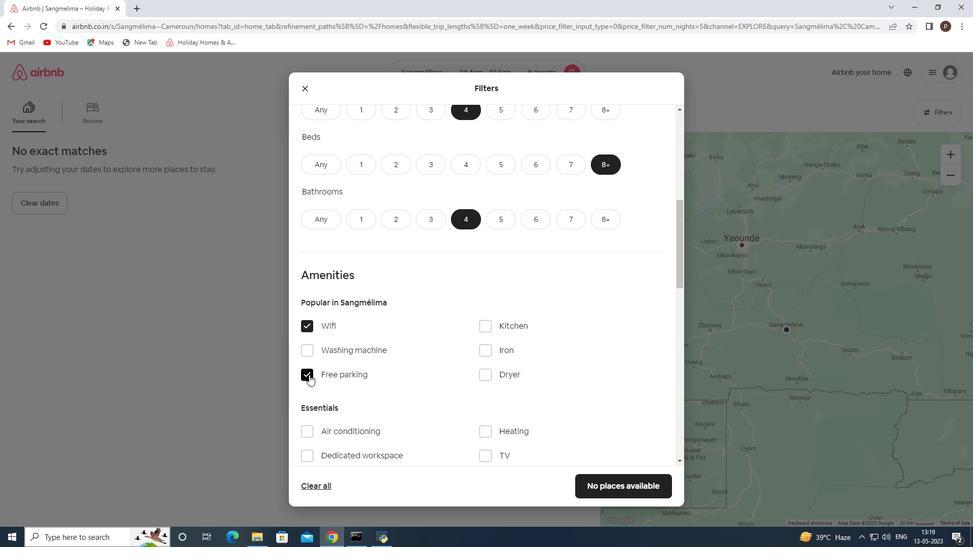 
Action: Mouse moved to (485, 354)
Screenshot: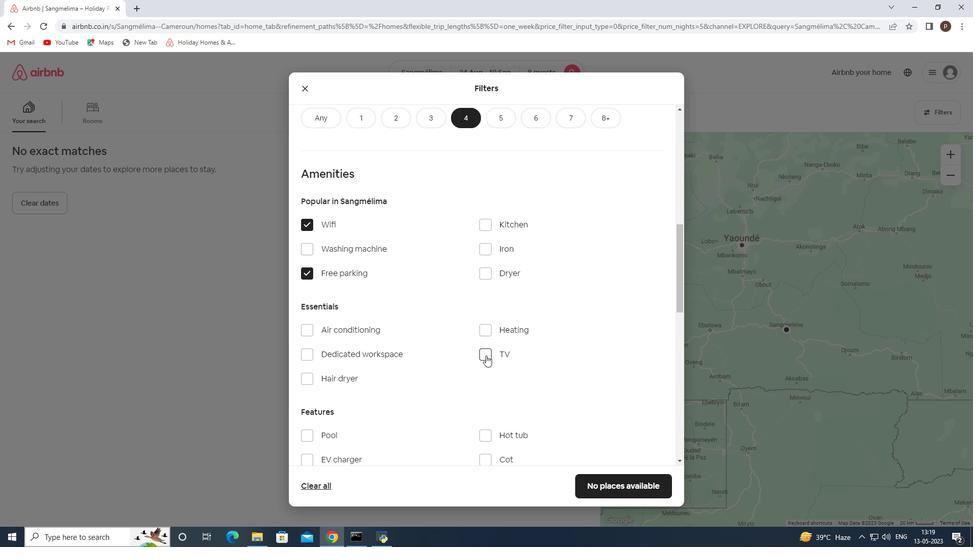 
Action: Mouse pressed left at (485, 354)
Screenshot: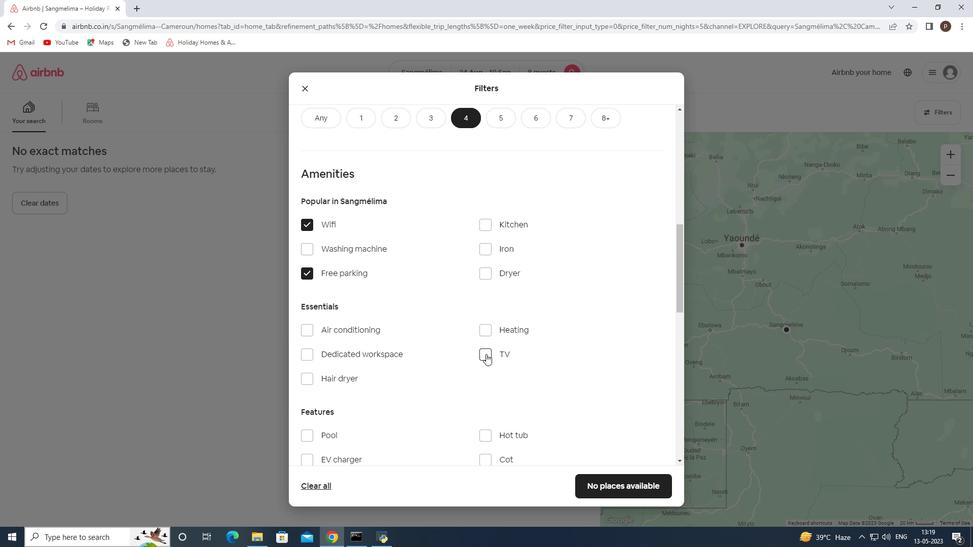
Action: Mouse moved to (409, 368)
Screenshot: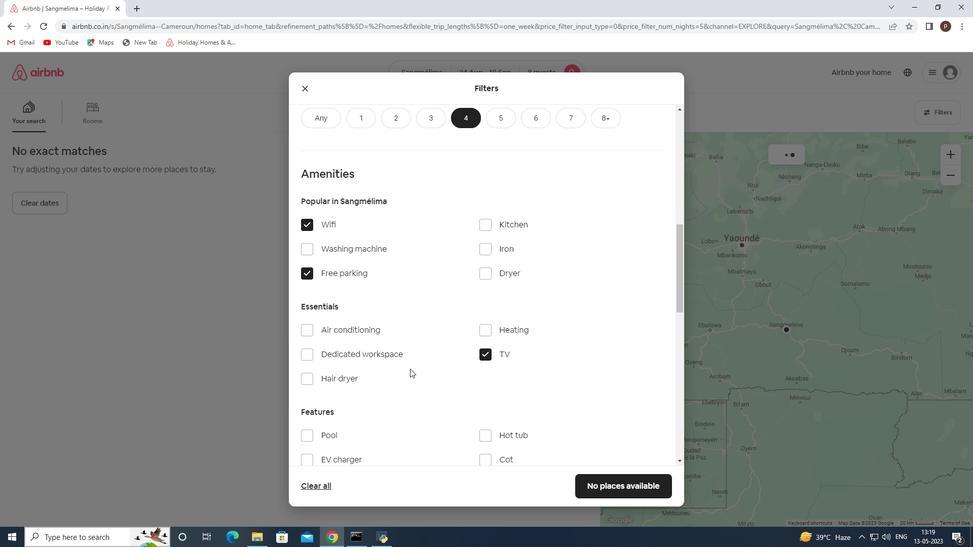 
Action: Mouse scrolled (409, 368) with delta (0, 0)
Screenshot: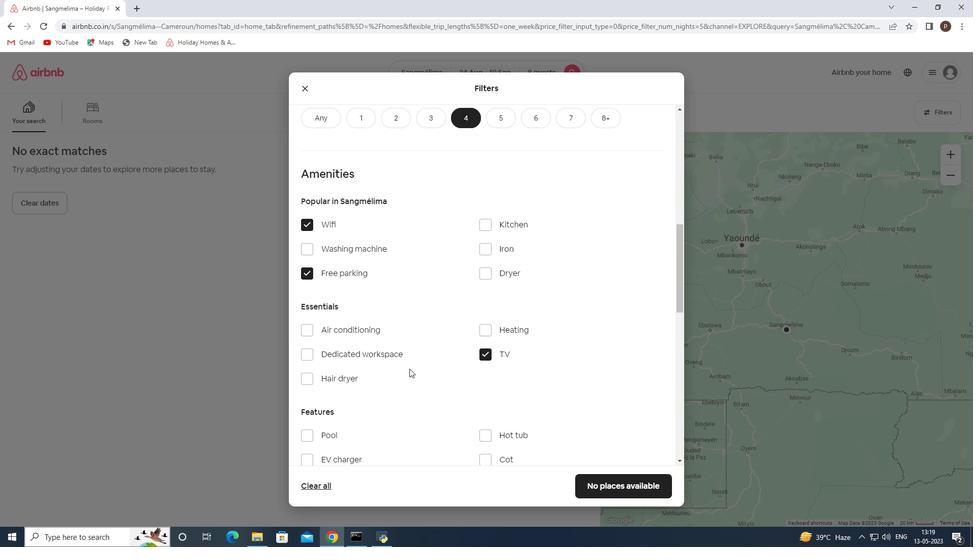 
Action: Mouse scrolled (409, 368) with delta (0, 0)
Screenshot: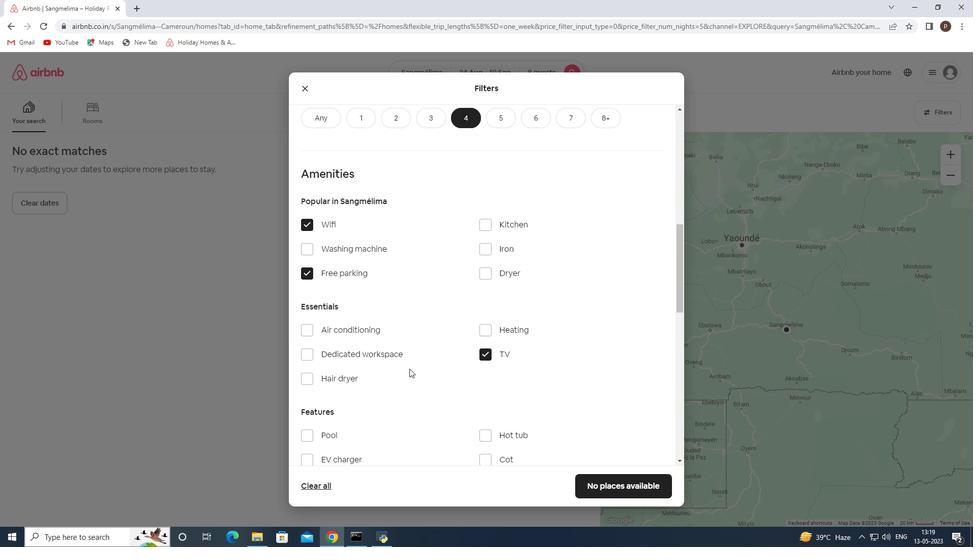 
Action: Mouse moved to (311, 379)
Screenshot: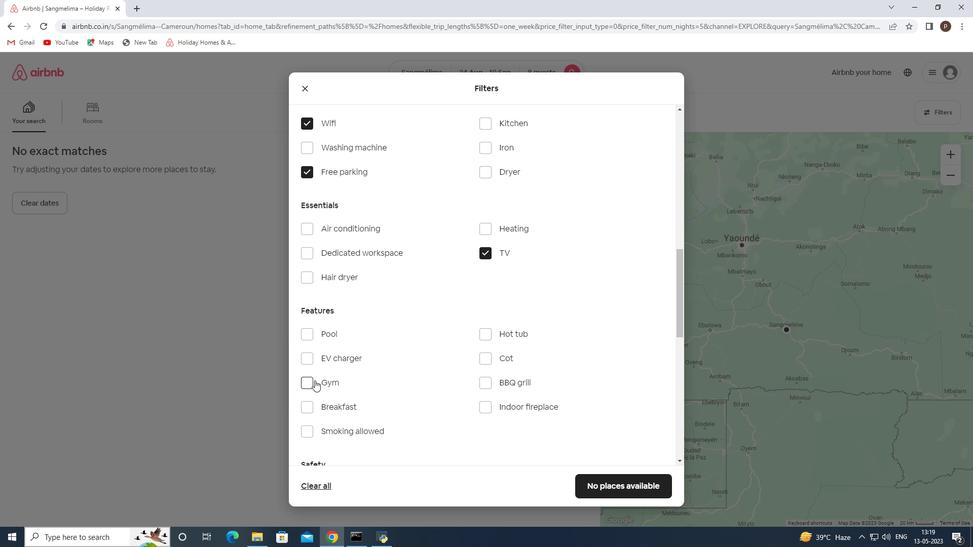 
Action: Mouse pressed left at (311, 379)
Screenshot: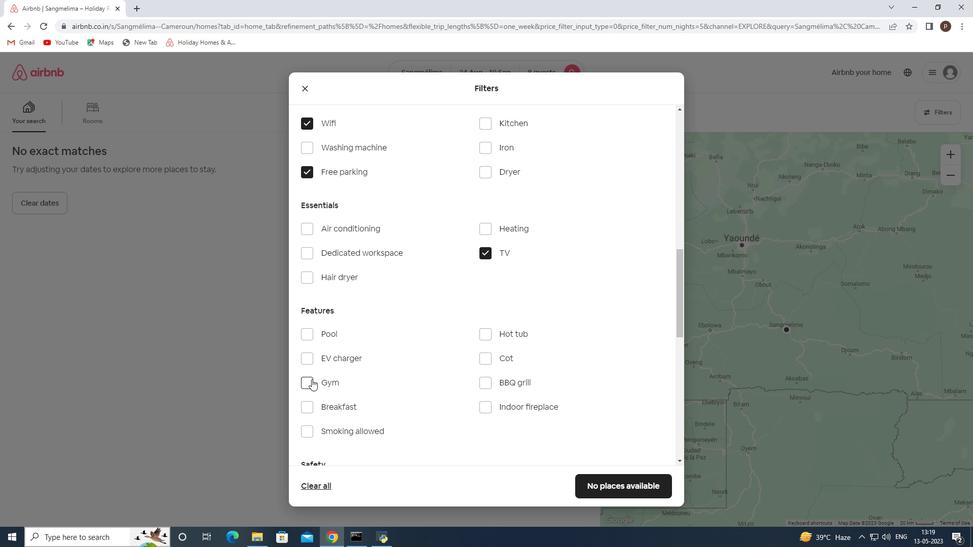 
Action: Mouse moved to (309, 408)
Screenshot: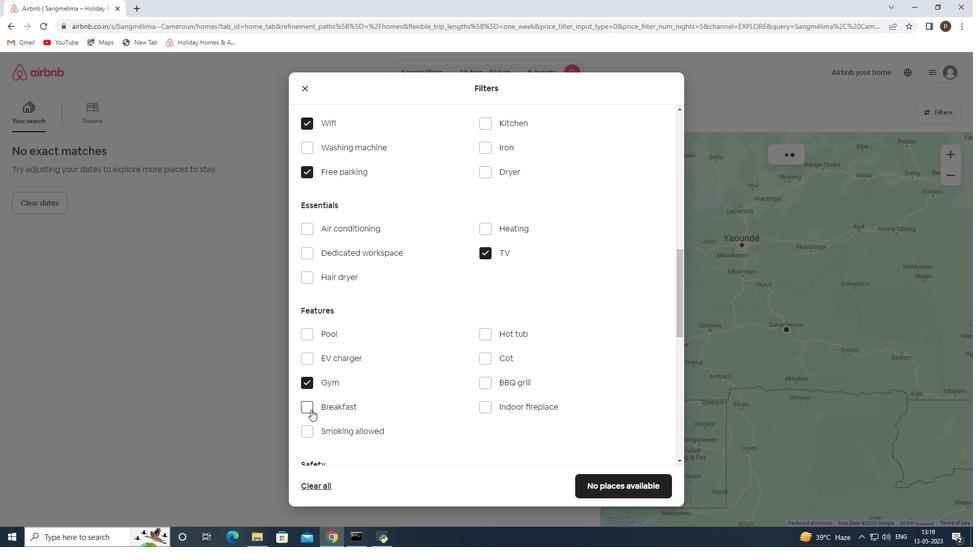 
Action: Mouse pressed left at (309, 408)
Screenshot: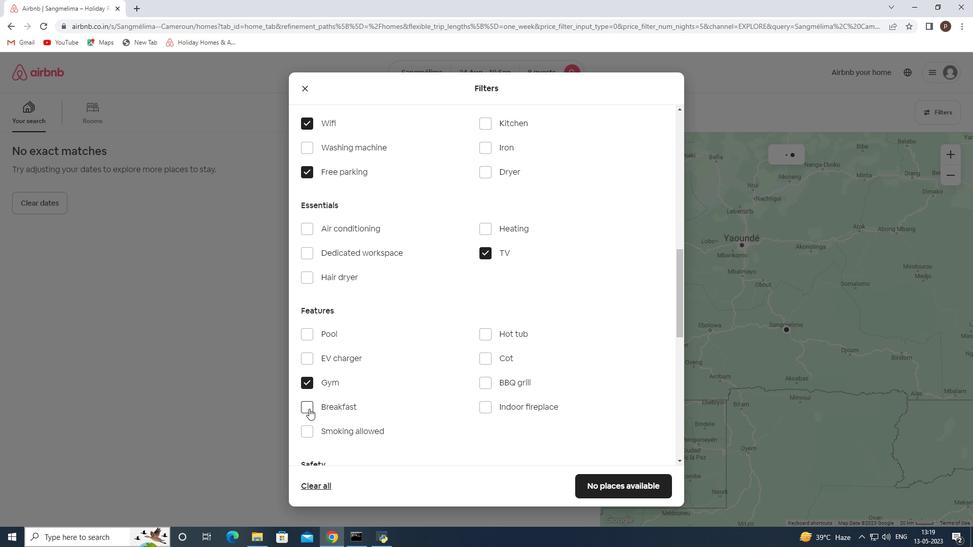 
Action: Mouse moved to (413, 397)
Screenshot: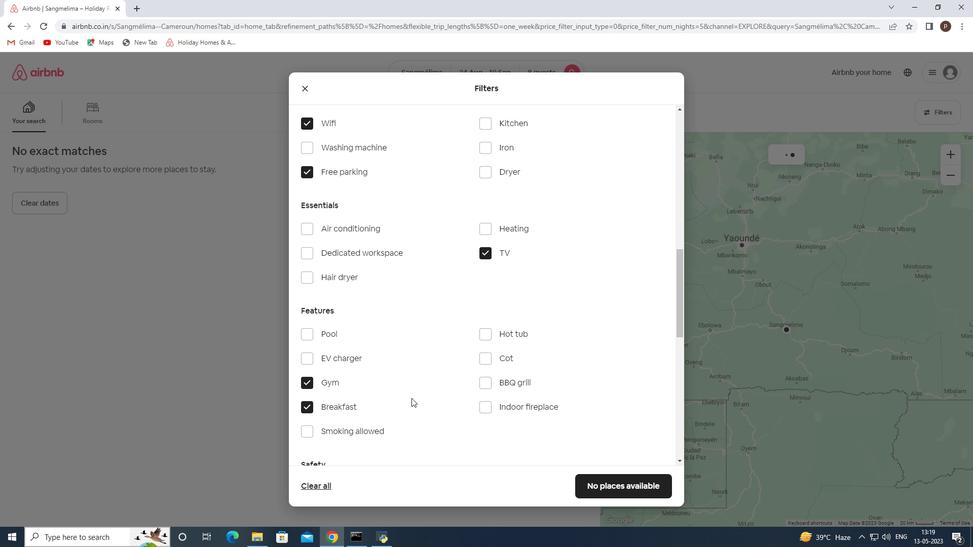 
Action: Mouse scrolled (413, 396) with delta (0, 0)
Screenshot: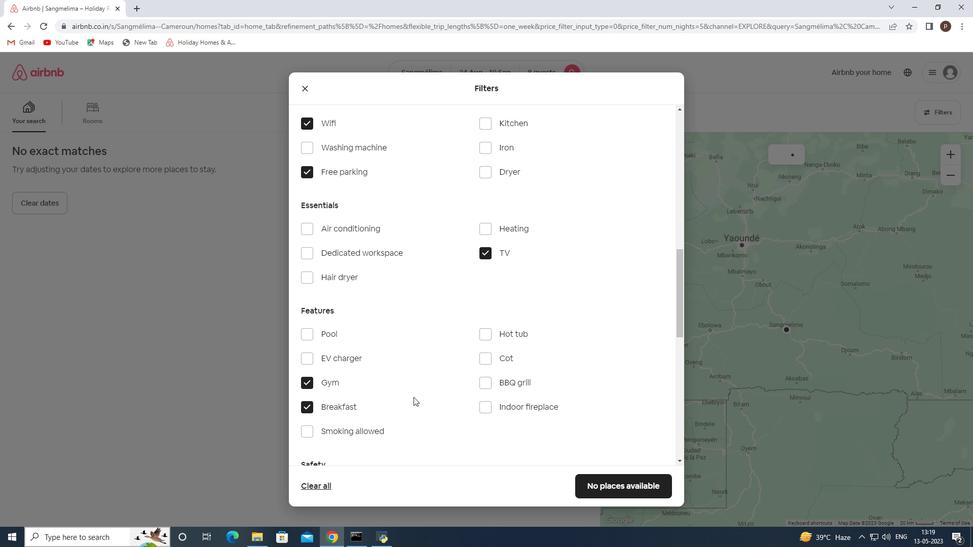 
Action: Mouse scrolled (413, 396) with delta (0, 0)
Screenshot: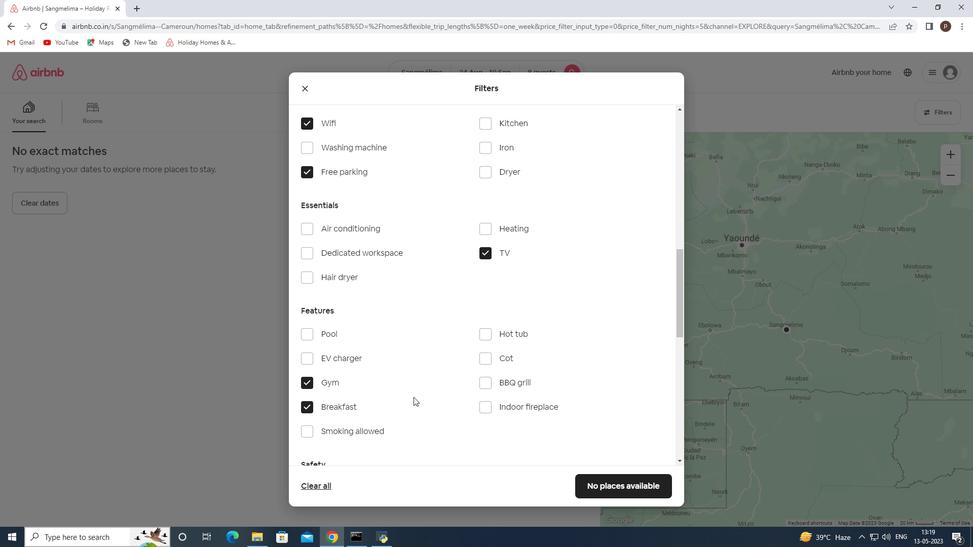 
Action: Mouse scrolled (413, 396) with delta (0, 0)
Screenshot: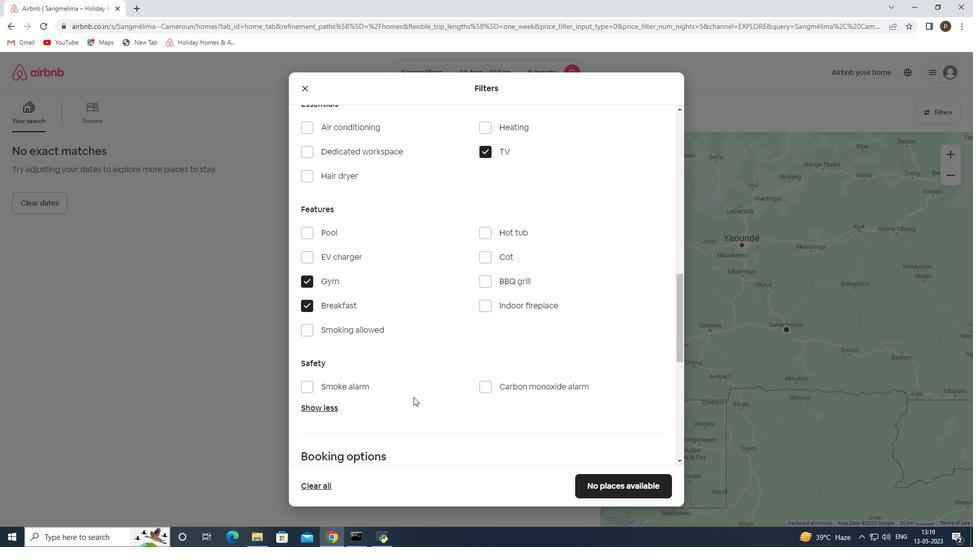 
Action: Mouse scrolled (413, 396) with delta (0, 0)
Screenshot: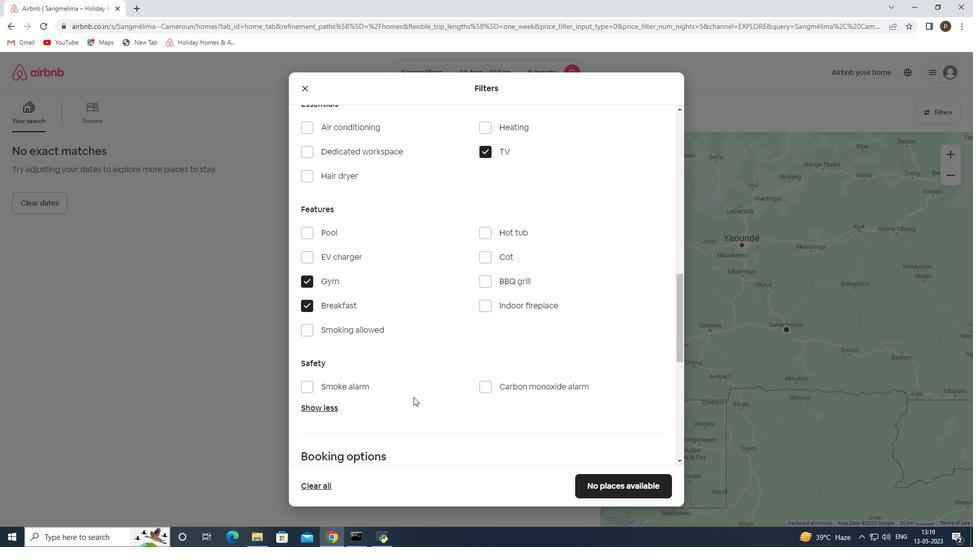 
Action: Mouse scrolled (413, 396) with delta (0, 0)
Screenshot: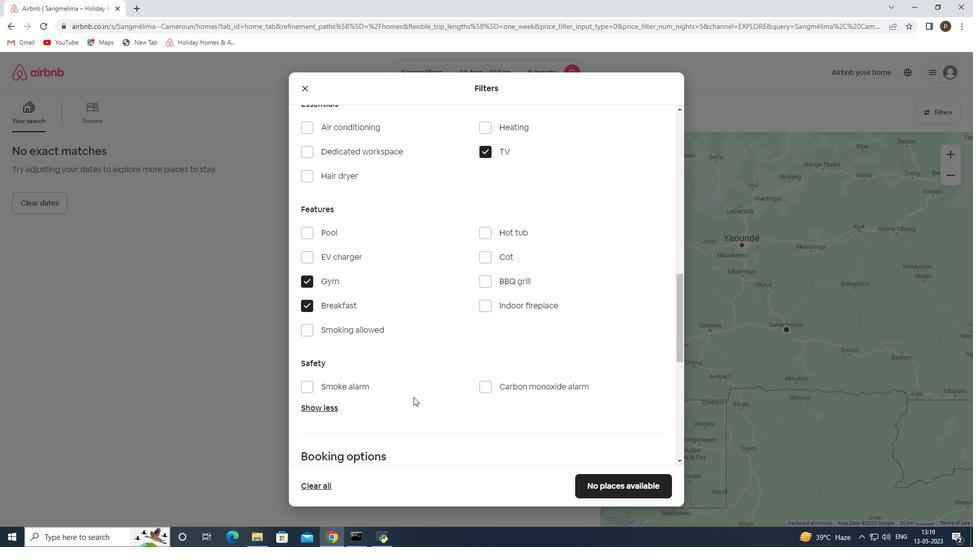 
Action: Mouse moved to (642, 371)
Screenshot: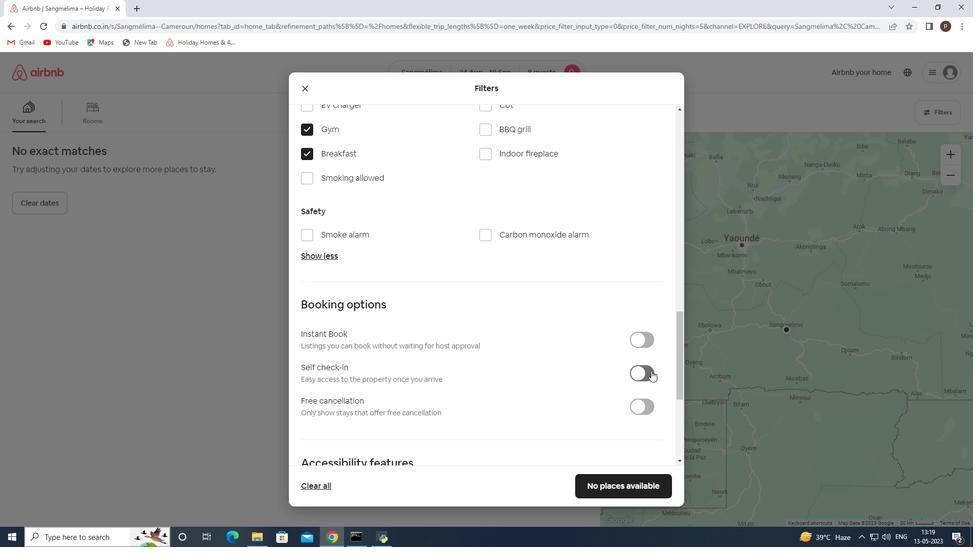 
Action: Mouse pressed left at (642, 371)
Screenshot: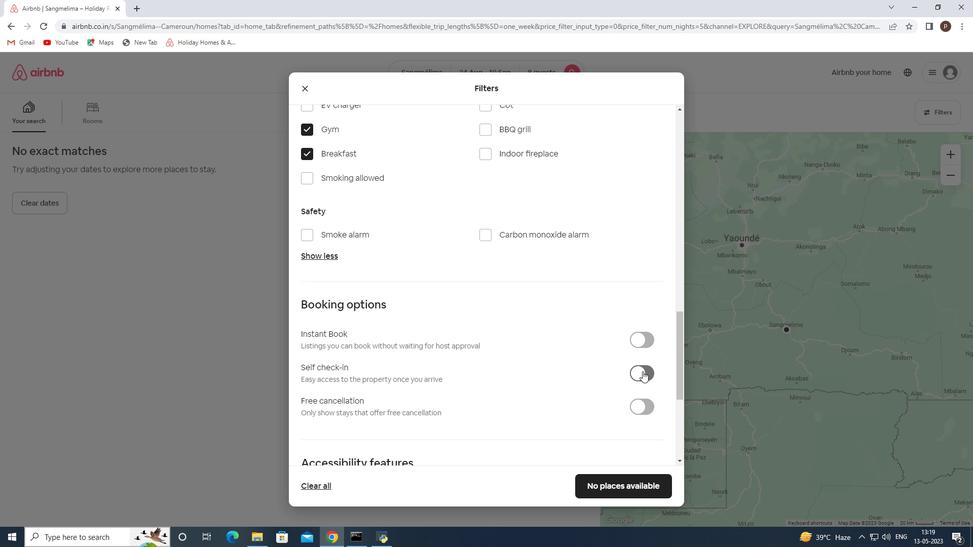 
Action: Mouse moved to (510, 383)
Screenshot: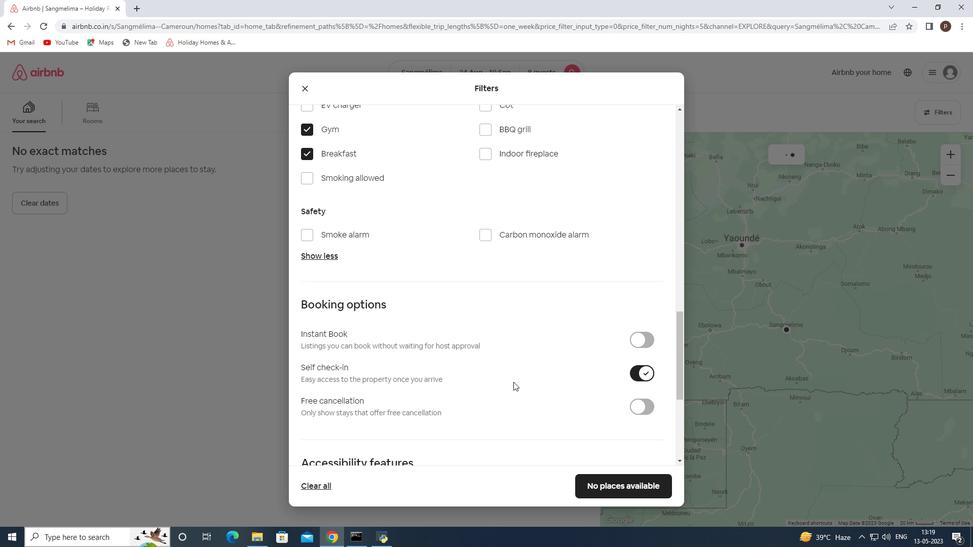
Action: Mouse scrolled (510, 382) with delta (0, 0)
Screenshot: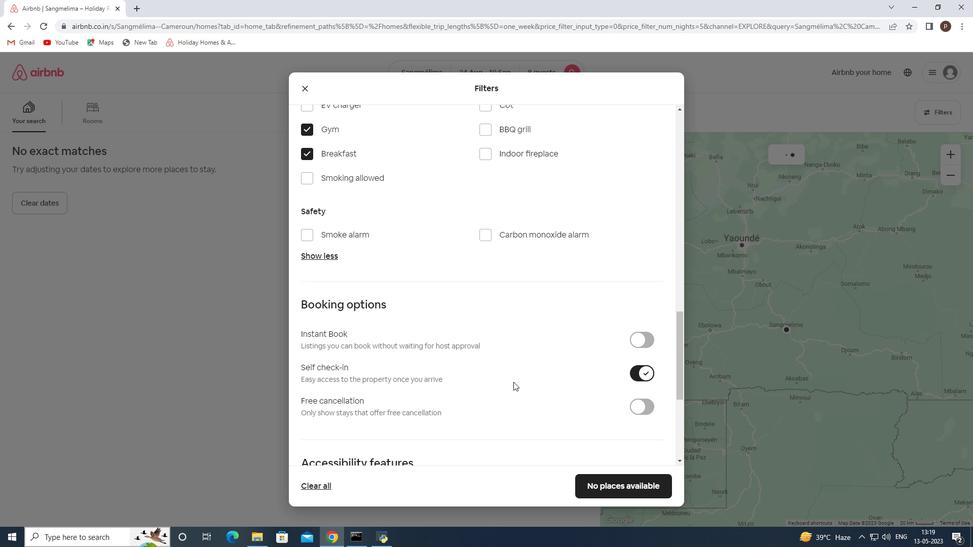 
Action: Mouse scrolled (510, 382) with delta (0, 0)
Screenshot: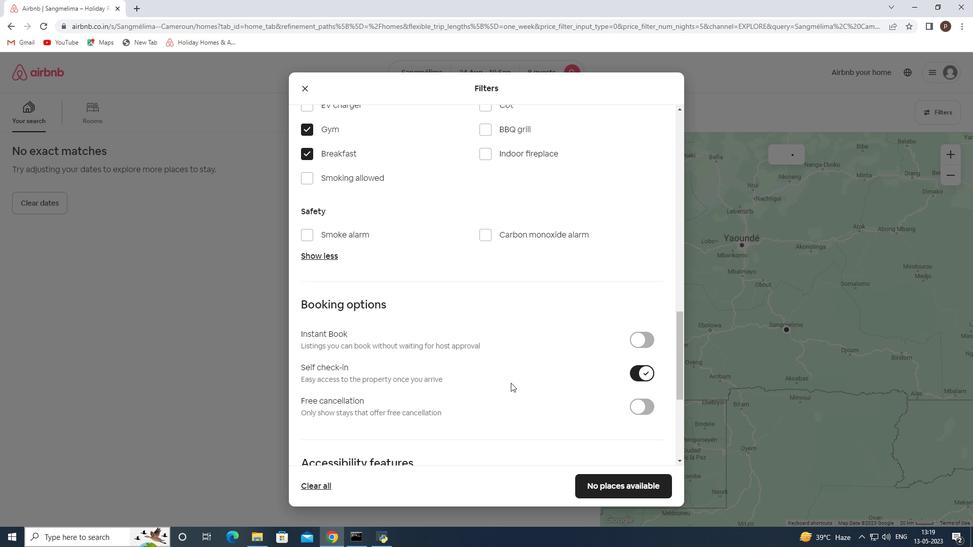 
Action: Mouse scrolled (510, 382) with delta (0, 0)
Screenshot: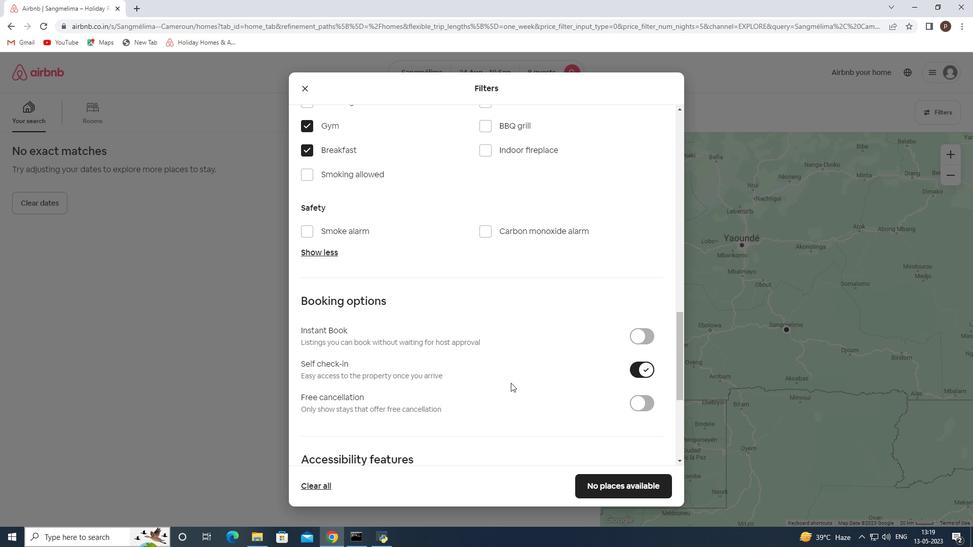 
Action: Mouse moved to (456, 368)
Screenshot: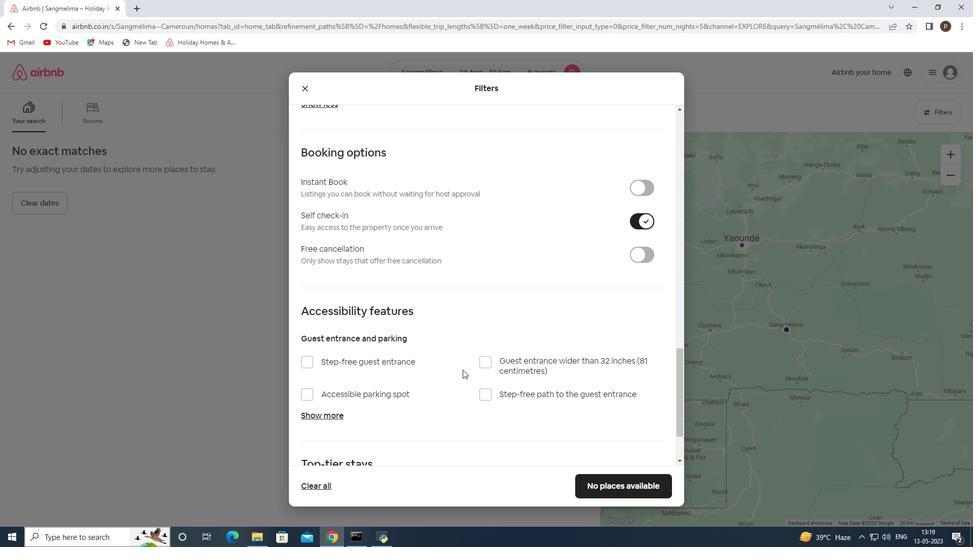 
Action: Mouse scrolled (456, 367) with delta (0, 0)
Screenshot: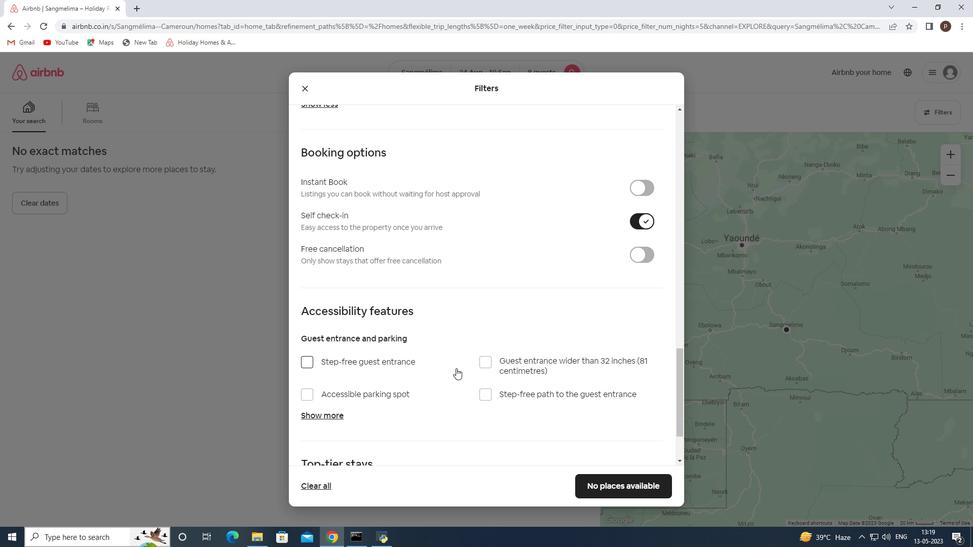 
Action: Mouse moved to (456, 368)
Screenshot: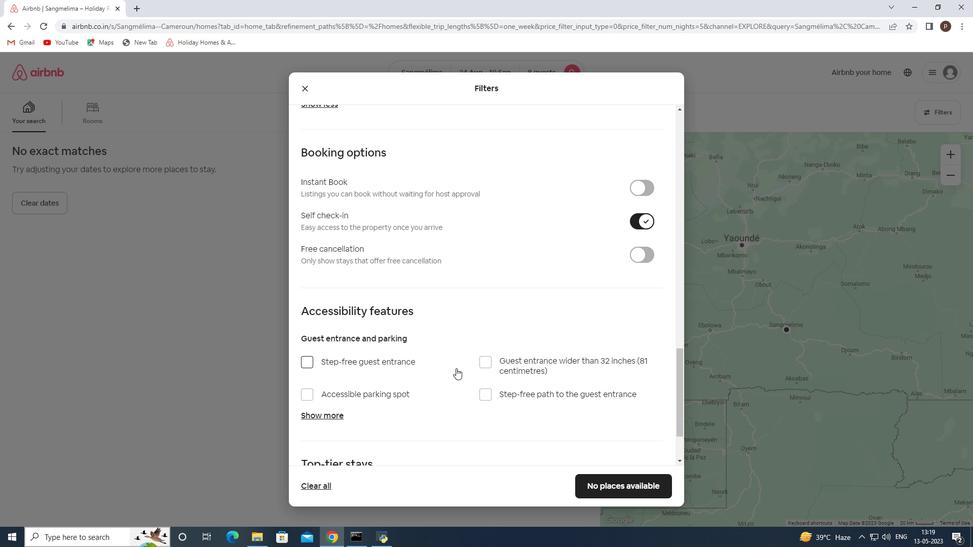 
Action: Mouse scrolled (456, 367) with delta (0, 0)
Screenshot: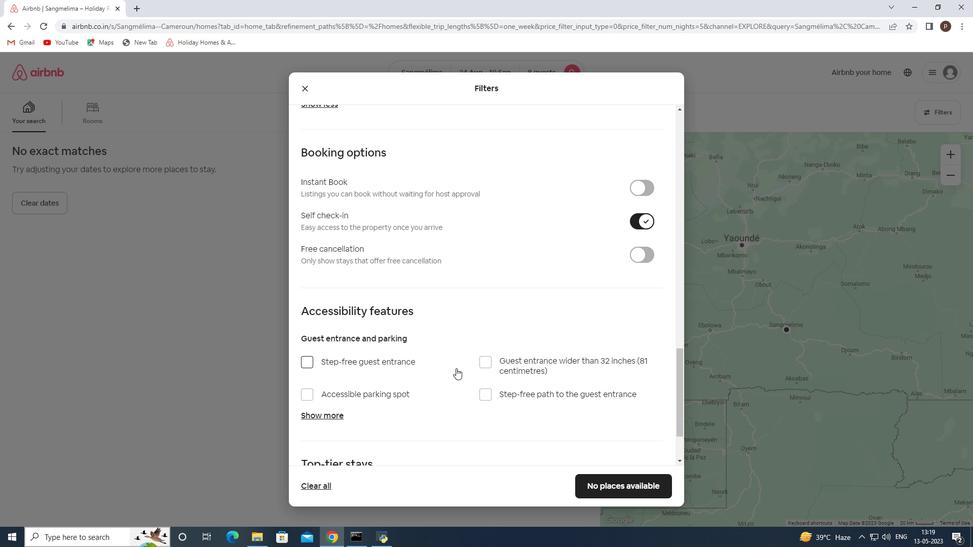 
Action: Mouse scrolled (456, 367) with delta (0, 0)
Screenshot: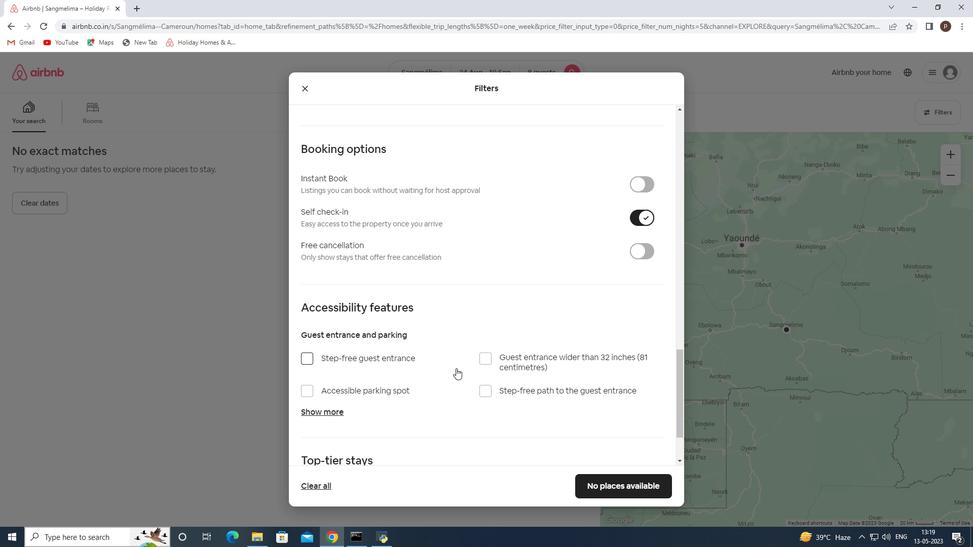 
Action: Mouse scrolled (456, 367) with delta (0, 0)
Screenshot: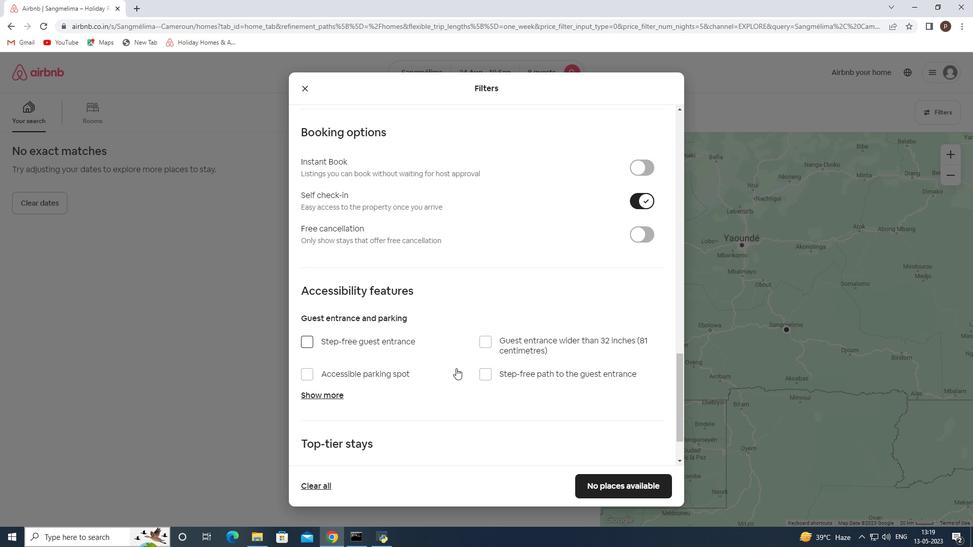 
Action: Mouse scrolled (456, 367) with delta (0, 0)
Screenshot: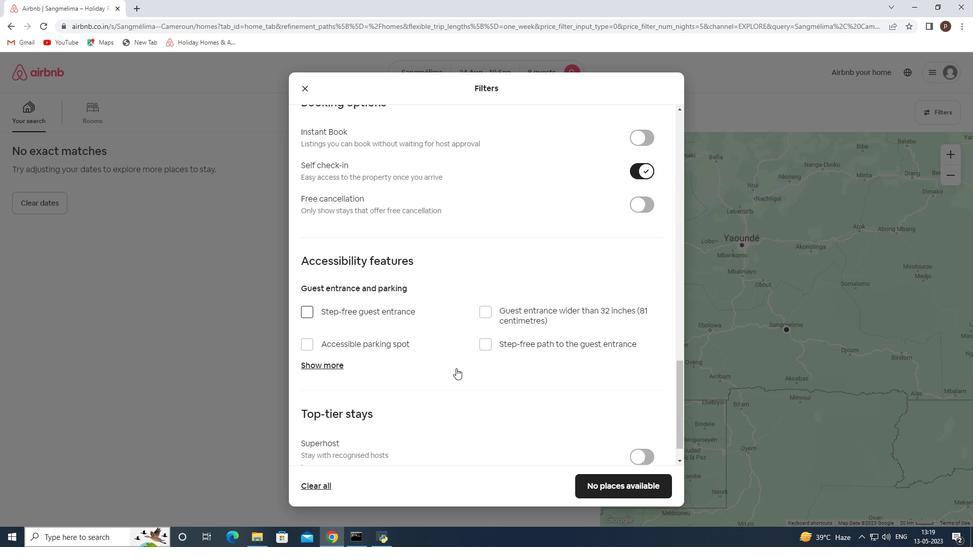 
Action: Mouse scrolled (456, 367) with delta (0, 0)
Screenshot: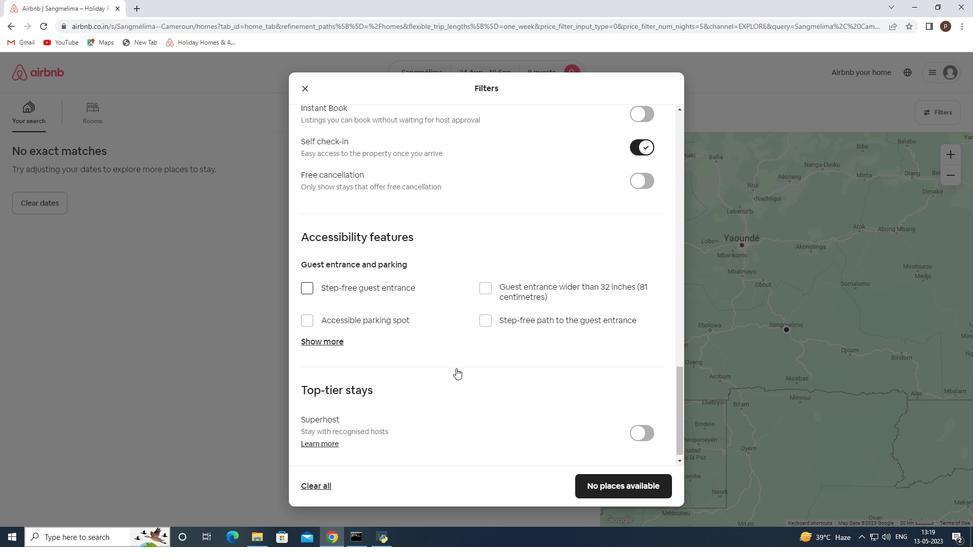 
Action: Mouse scrolled (456, 367) with delta (0, 0)
Screenshot: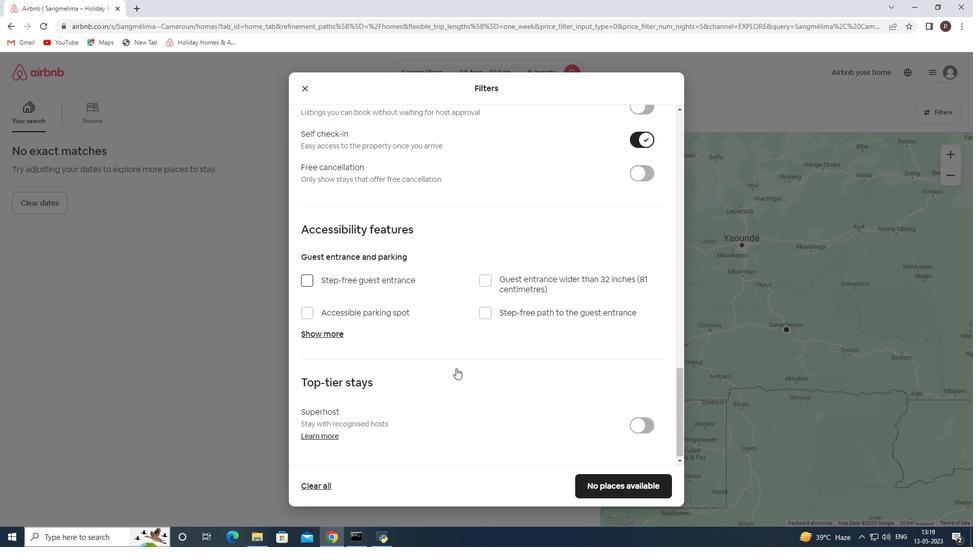 
Action: Mouse moved to (596, 480)
Screenshot: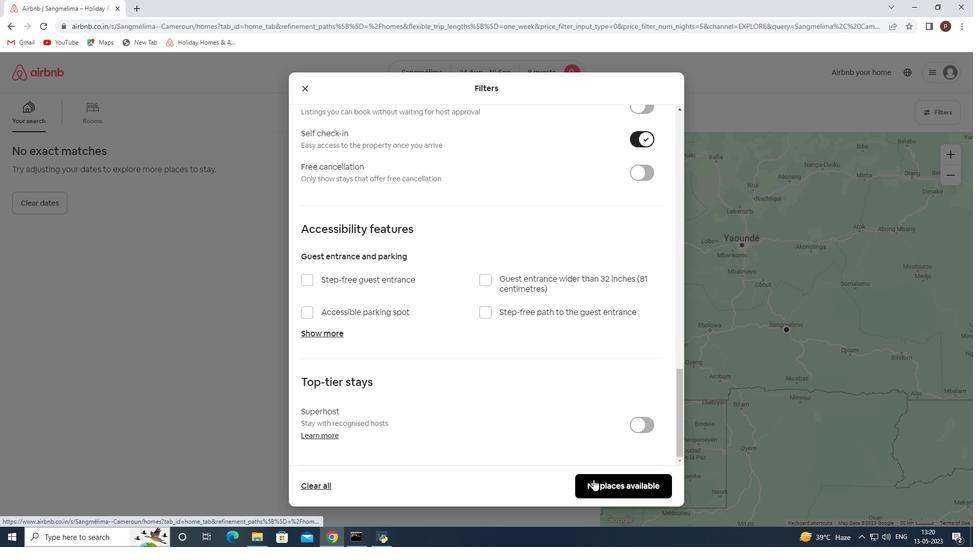 
Action: Mouse pressed left at (596, 480)
Screenshot: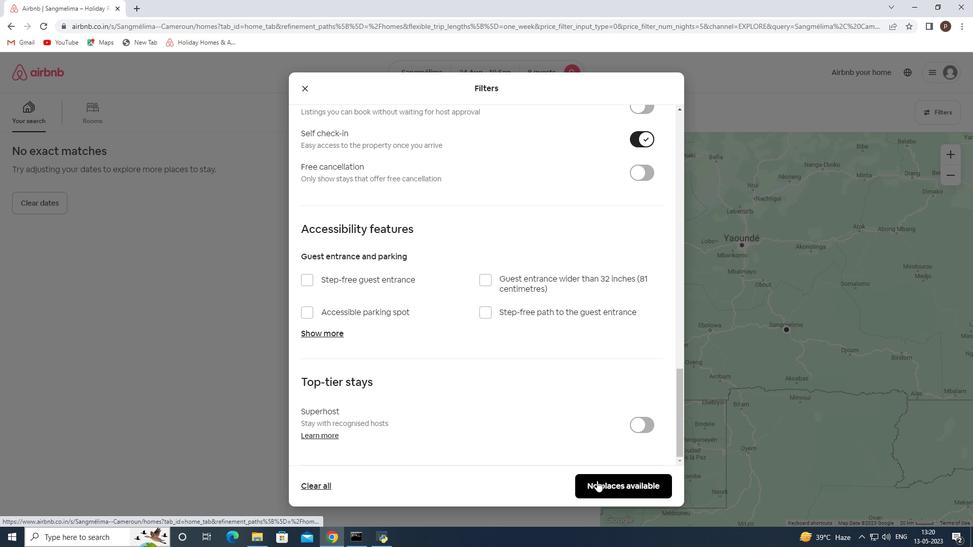 
